 Task: Search for a house in Ploiesti, Romania, from 12th to 16th August for 8 guests. Set filters for Wifi, Free parking, Breakfast, 1 bathroom, 7 beds, price range ₹10,000-₹16,000, and English-speaking host.
Action: Mouse moved to (438, 94)
Screenshot: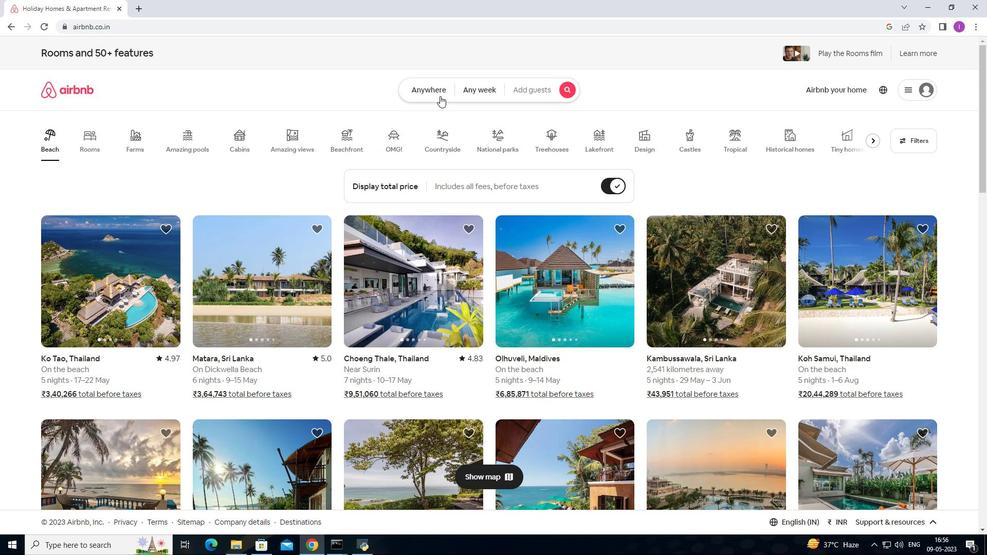 
Action: Mouse pressed left at (438, 94)
Screenshot: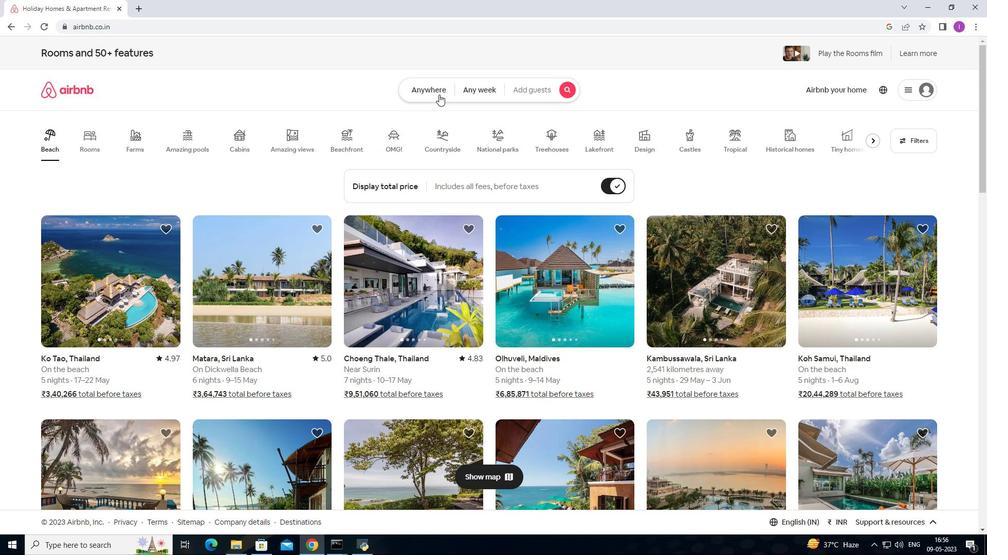
Action: Mouse moved to (380, 119)
Screenshot: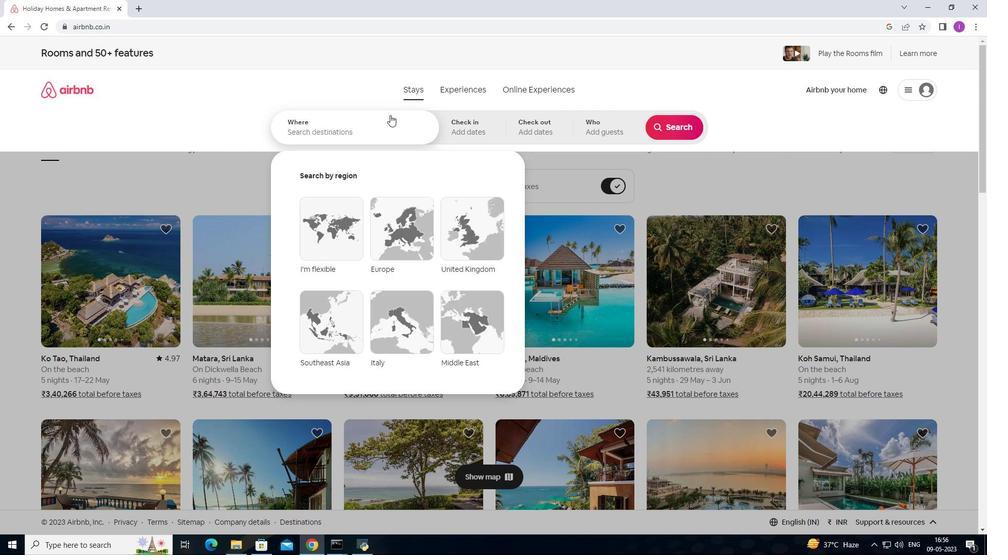 
Action: Mouse pressed left at (380, 119)
Screenshot: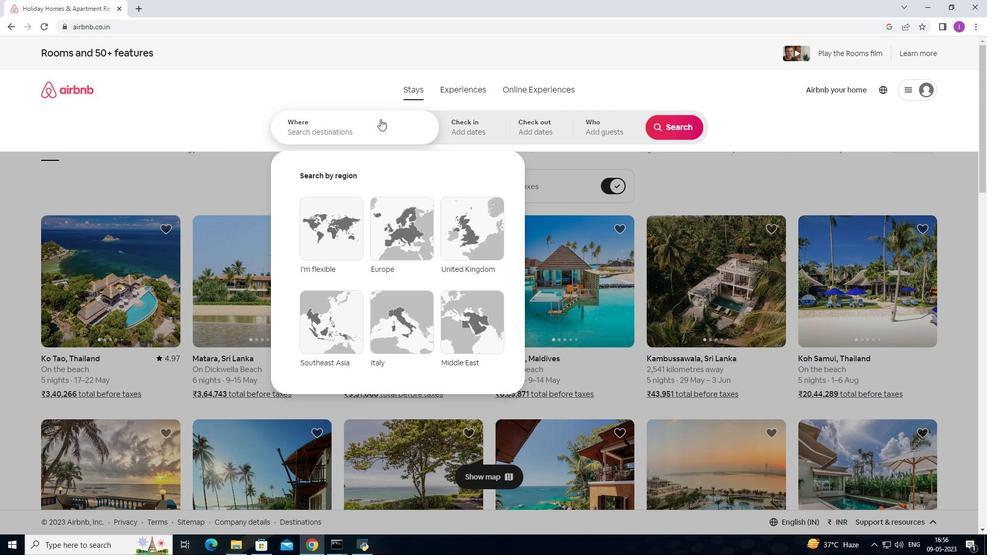 
Action: Mouse moved to (402, 133)
Screenshot: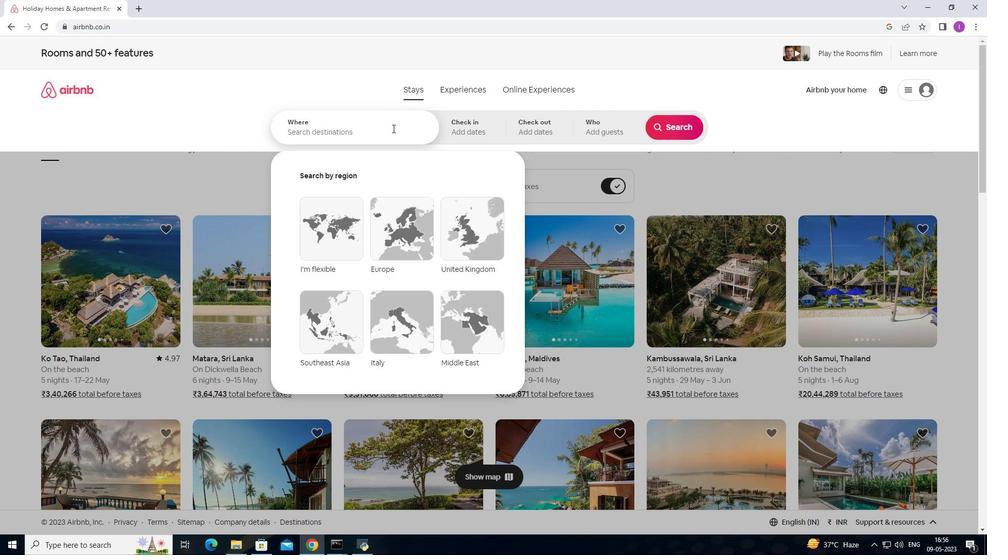 
Action: Key pressed <Key.shift><Key.shift><Key.shift><Key.shift><Key.shift><Key.shift><Key.shift><Key.shift><Key.shift><Key.shift><Key.shift>Ploies
Screenshot: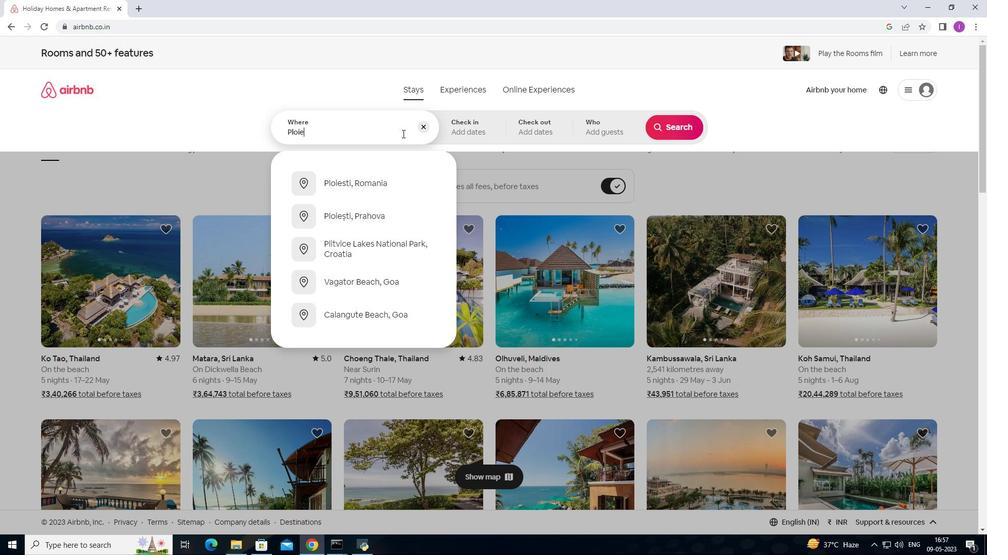 
Action: Mouse moved to (353, 188)
Screenshot: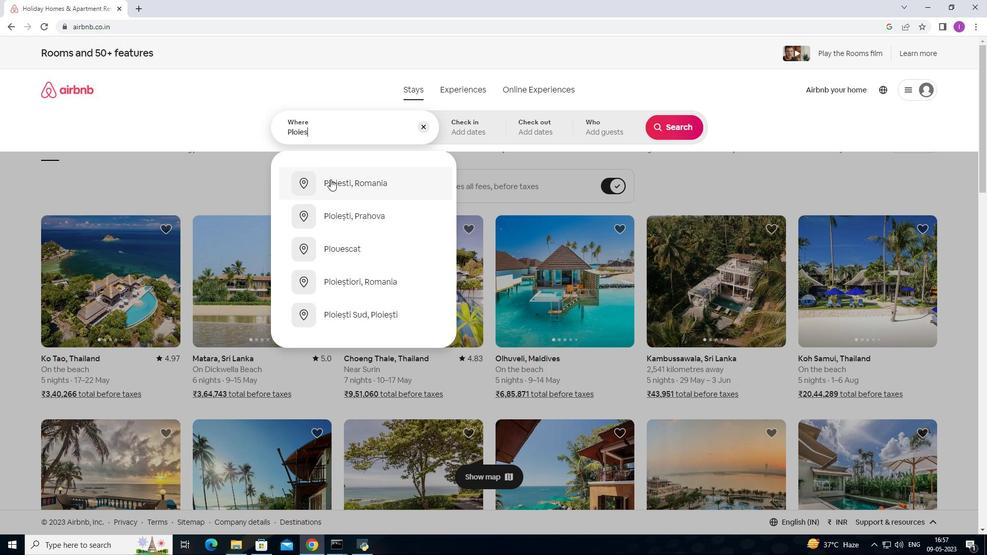 
Action: Mouse pressed left at (353, 188)
Screenshot: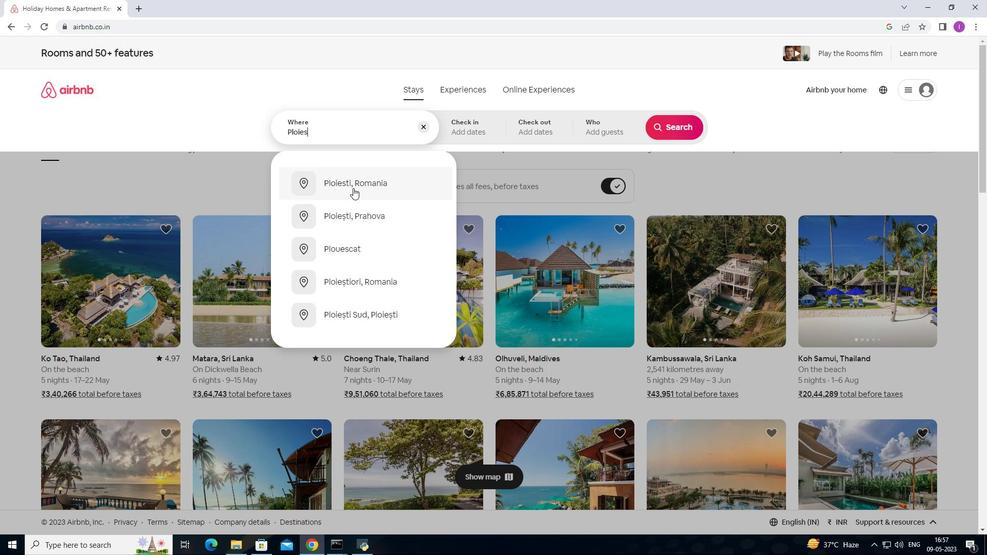 
Action: Mouse moved to (674, 211)
Screenshot: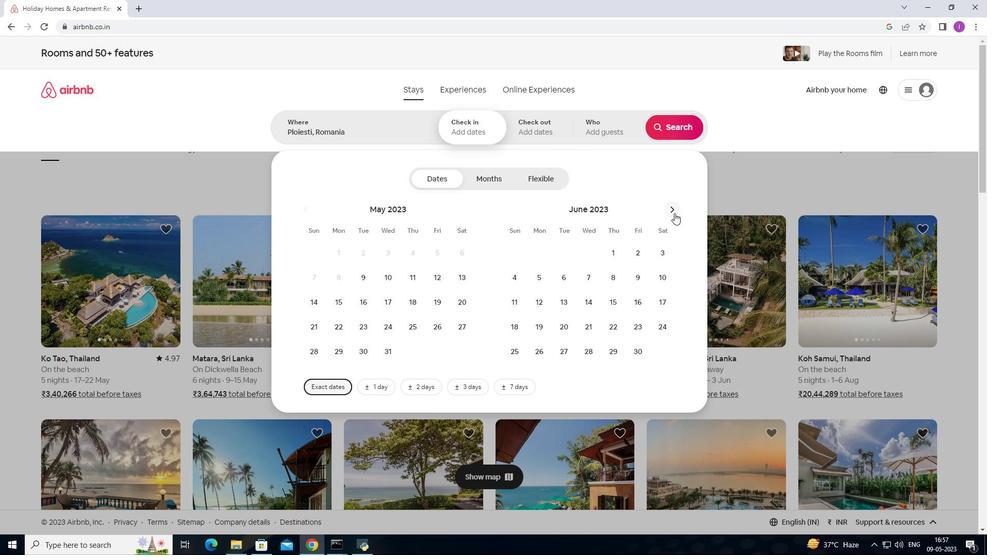 
Action: Mouse pressed left at (674, 211)
Screenshot: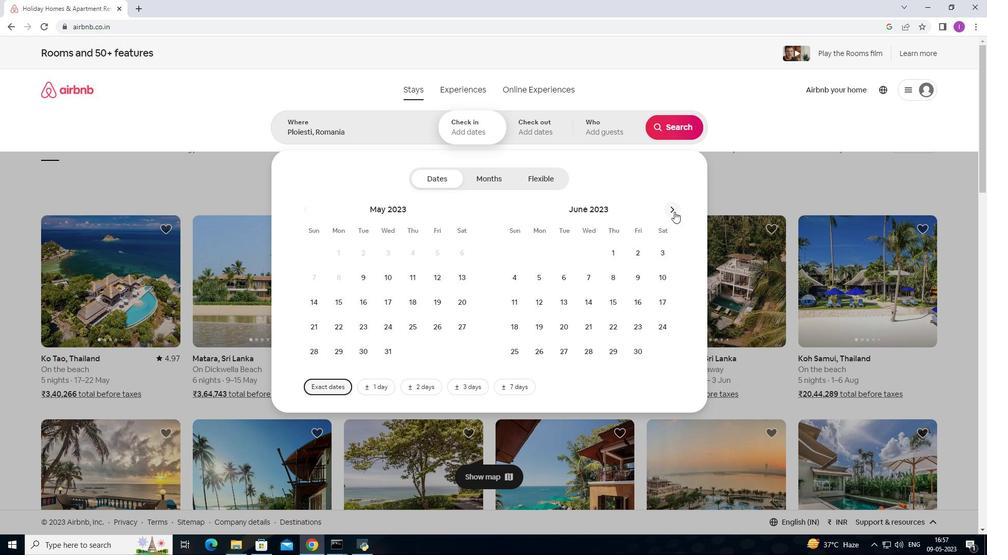 
Action: Mouse pressed left at (674, 211)
Screenshot: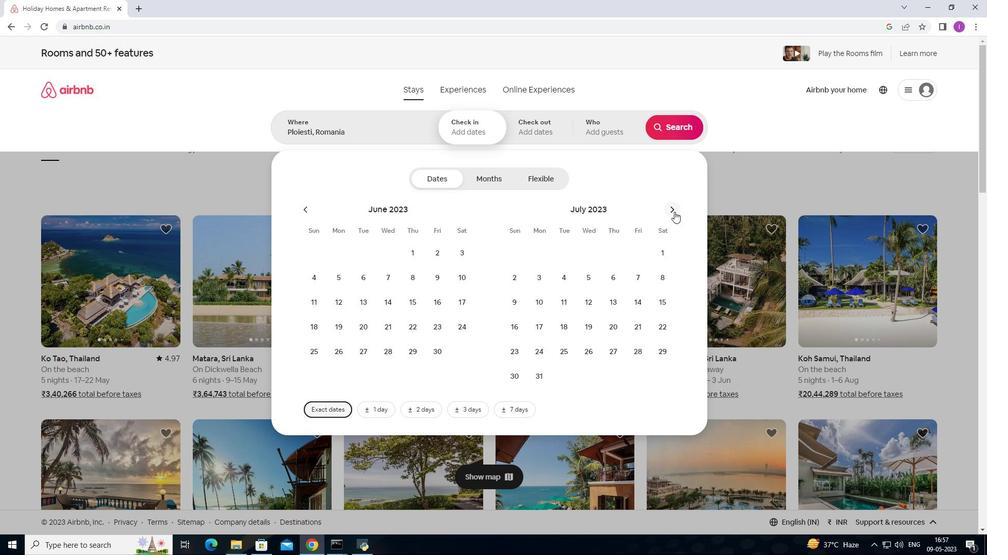 
Action: Mouse moved to (660, 274)
Screenshot: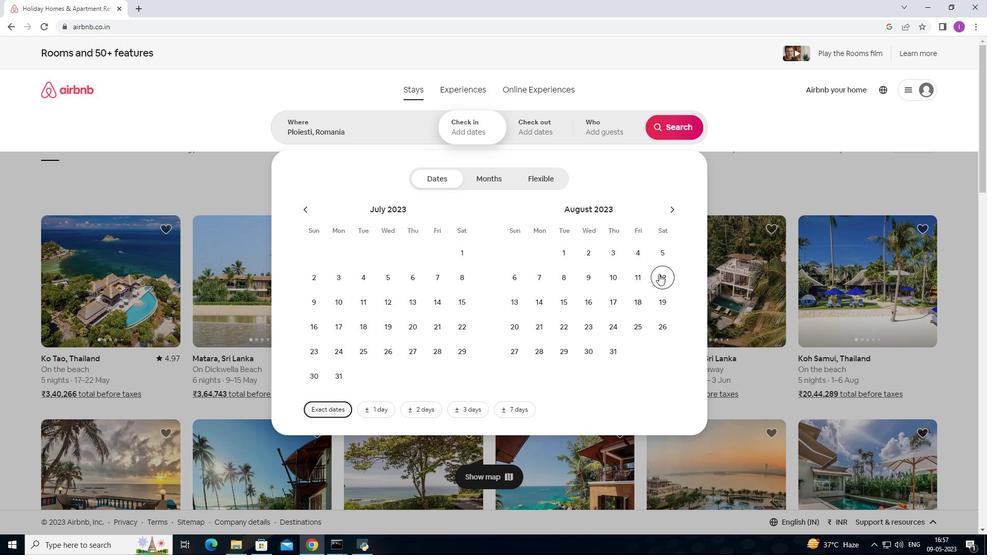 
Action: Mouse pressed left at (660, 274)
Screenshot: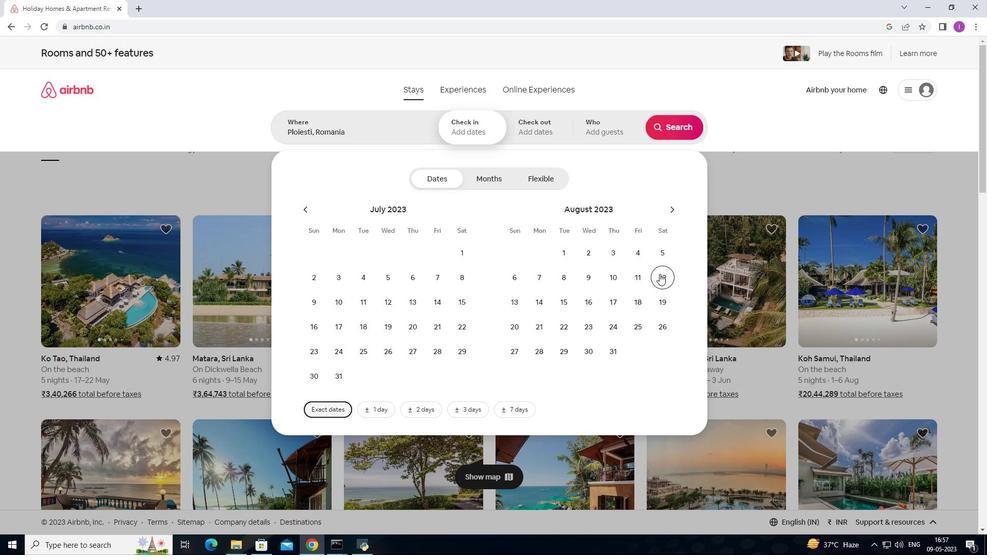 
Action: Mouse moved to (594, 302)
Screenshot: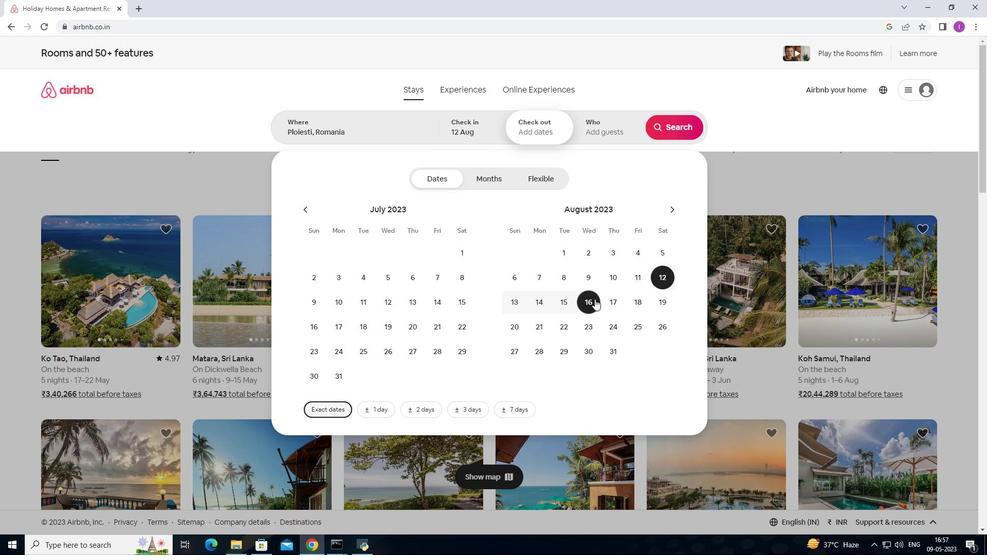 
Action: Mouse pressed left at (594, 302)
Screenshot: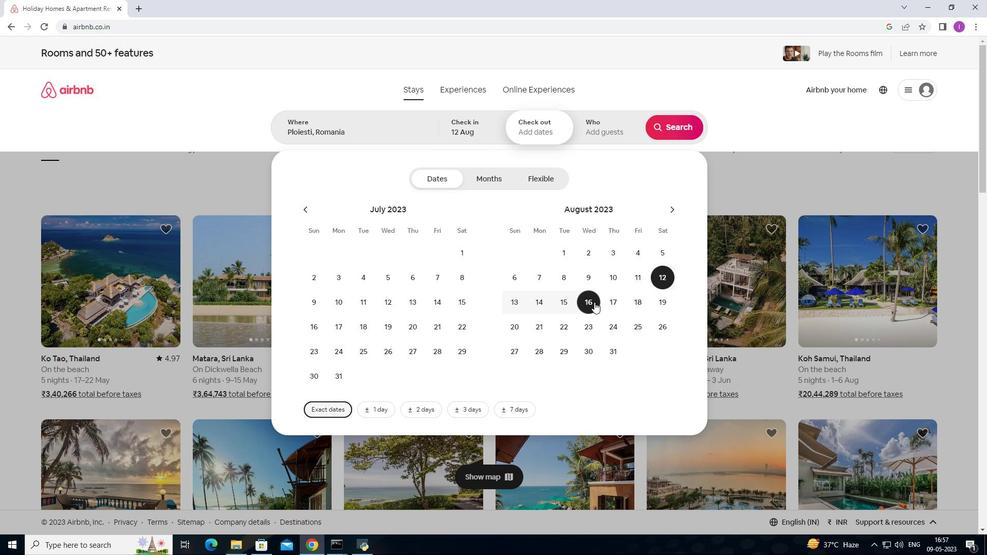 
Action: Mouse moved to (594, 136)
Screenshot: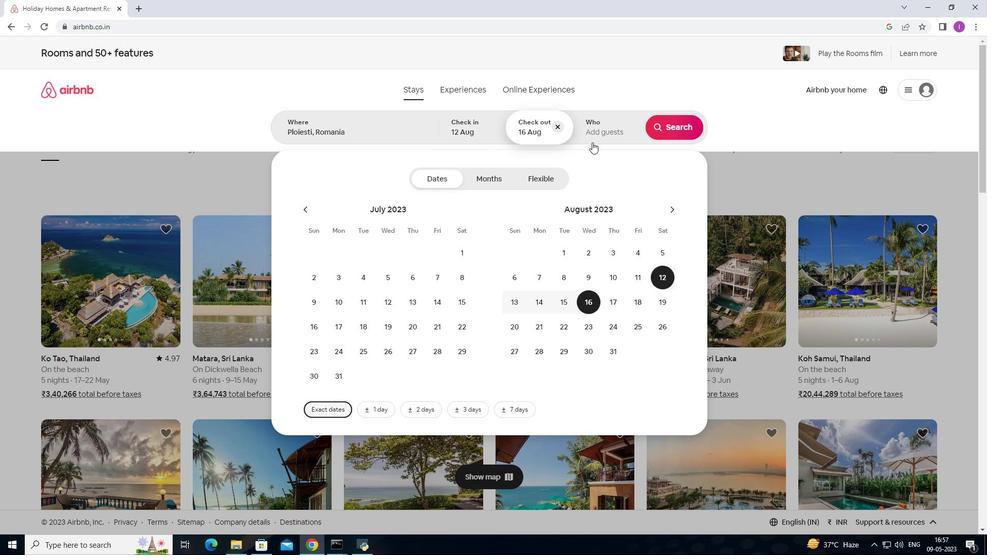 
Action: Mouse pressed left at (594, 136)
Screenshot: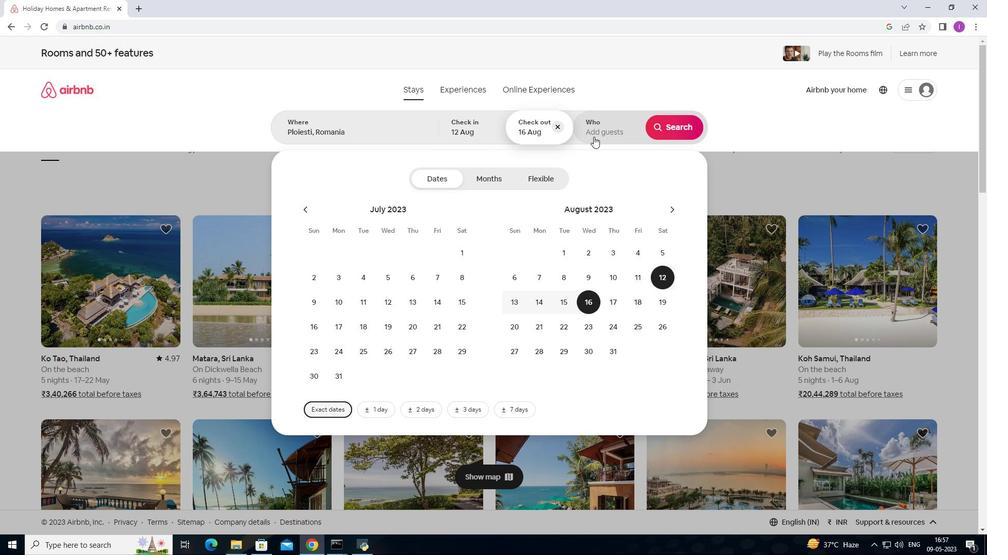 
Action: Mouse moved to (676, 180)
Screenshot: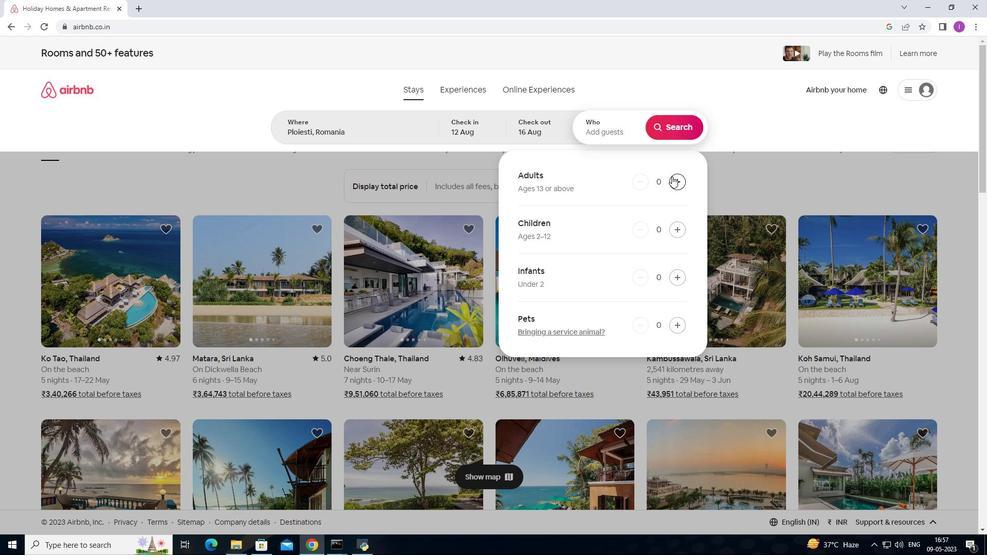 
Action: Mouse pressed left at (676, 180)
Screenshot: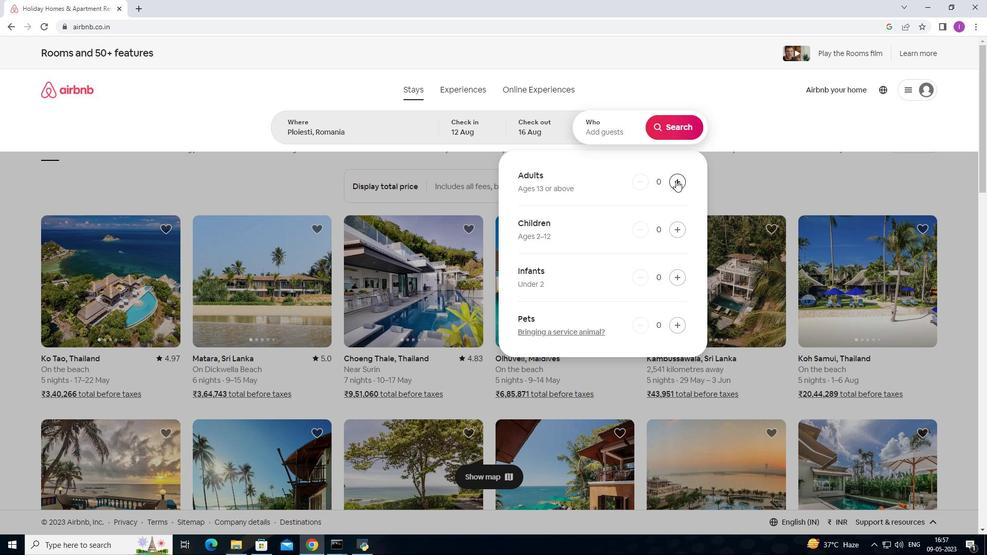 
Action: Mouse pressed left at (676, 180)
Screenshot: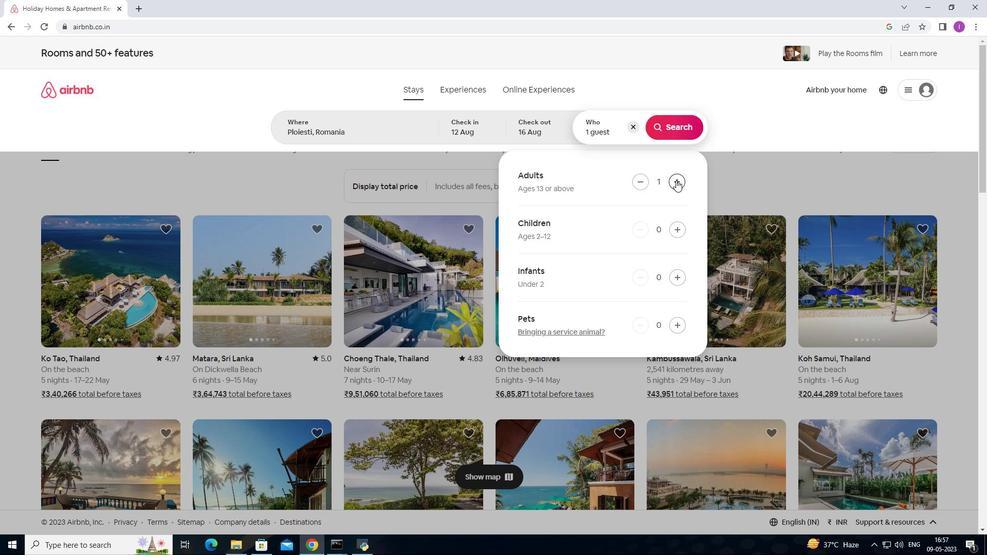 
Action: Mouse pressed left at (676, 180)
Screenshot: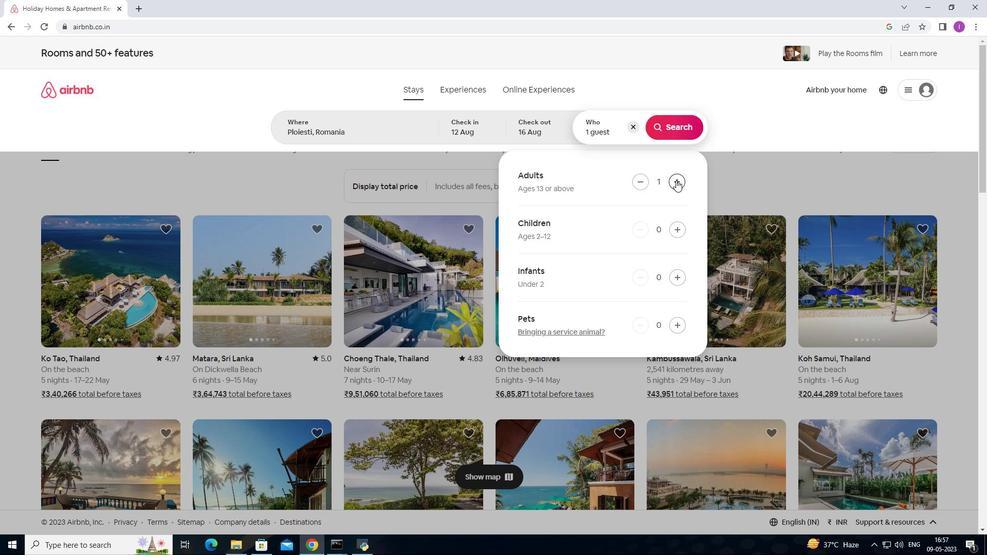 
Action: Mouse pressed left at (676, 180)
Screenshot: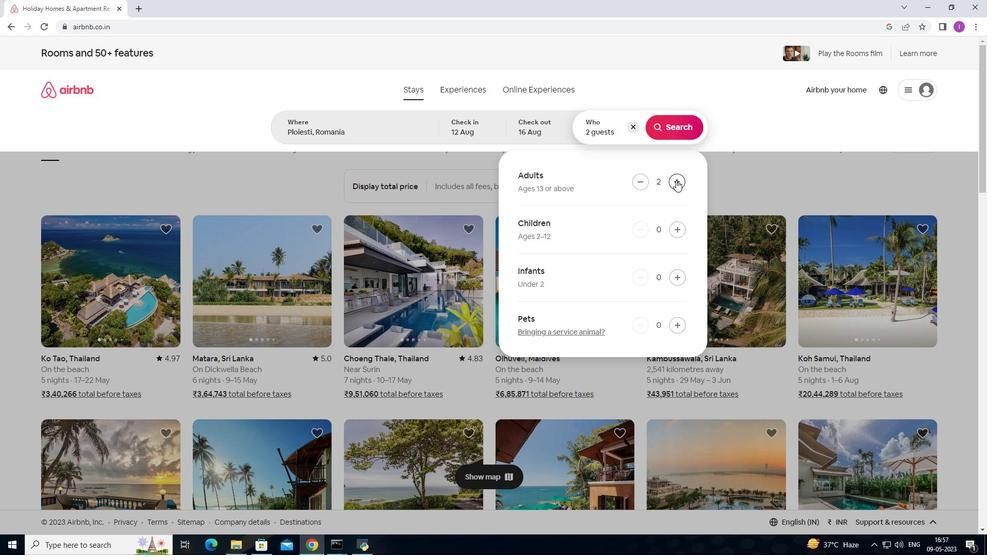 
Action: Mouse pressed left at (676, 180)
Screenshot: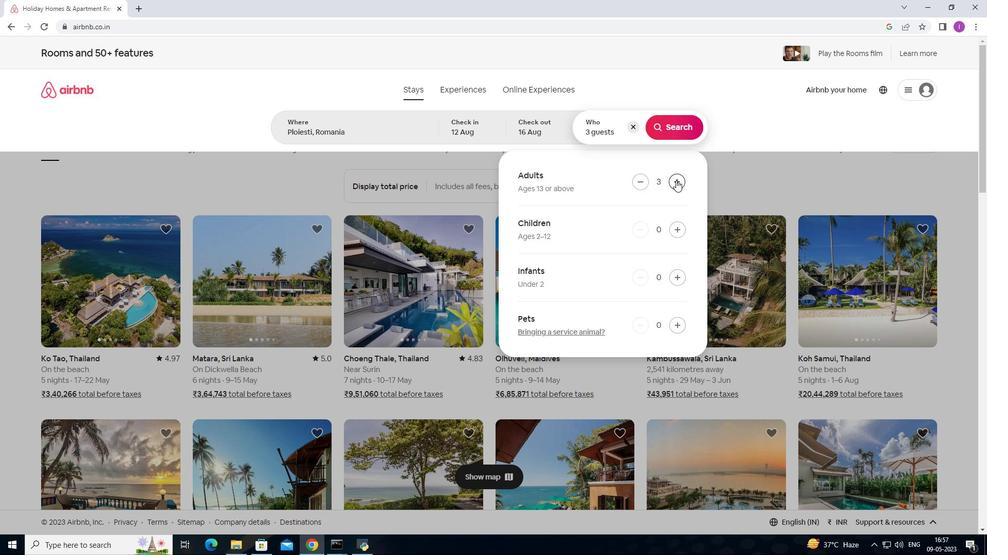 
Action: Mouse pressed left at (676, 180)
Screenshot: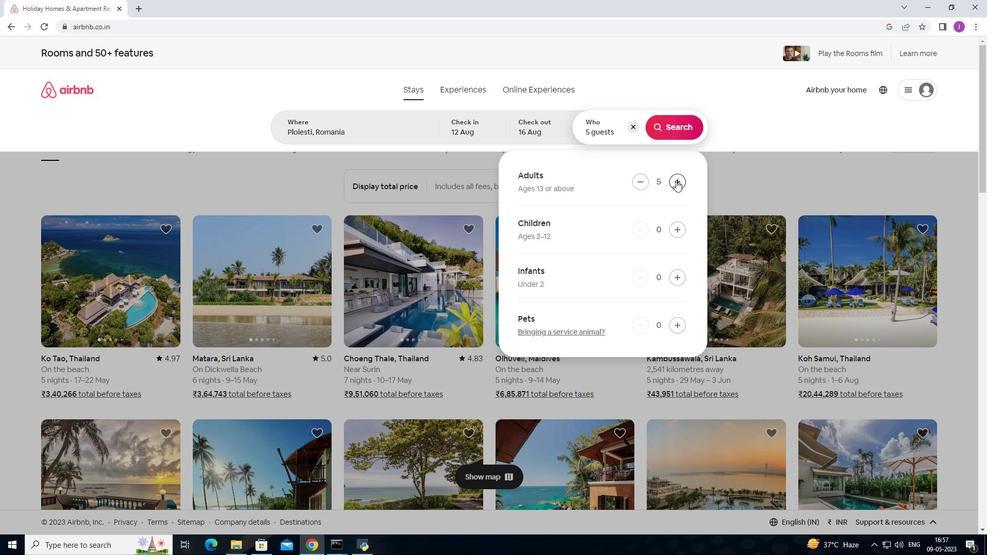
Action: Mouse pressed left at (676, 180)
Screenshot: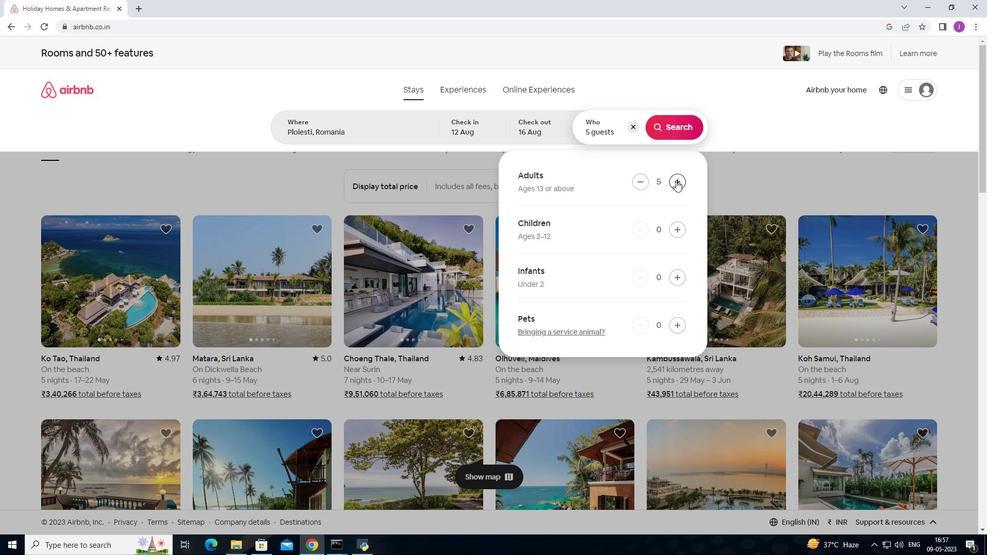 
Action: Mouse pressed left at (676, 180)
Screenshot: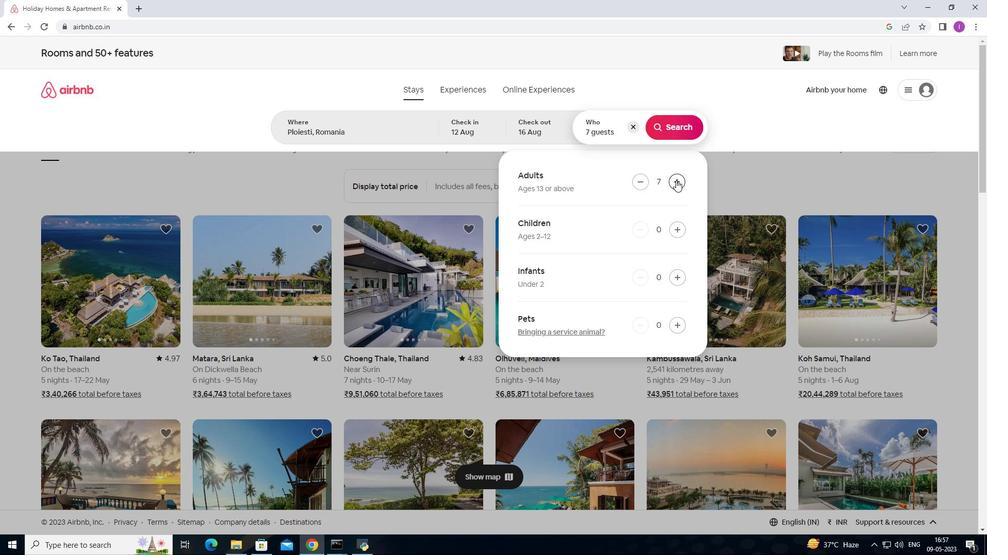 
Action: Mouse moved to (674, 129)
Screenshot: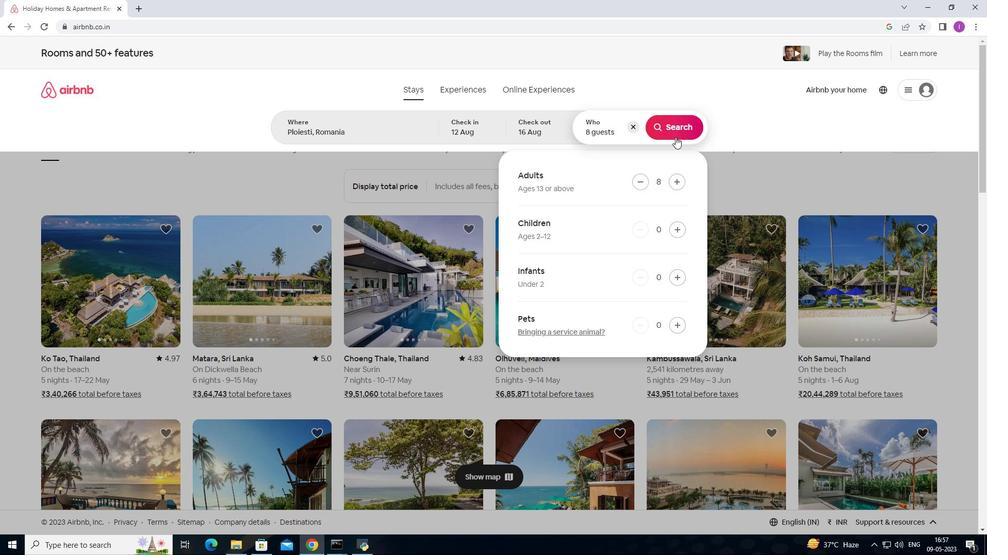 
Action: Mouse pressed left at (674, 129)
Screenshot: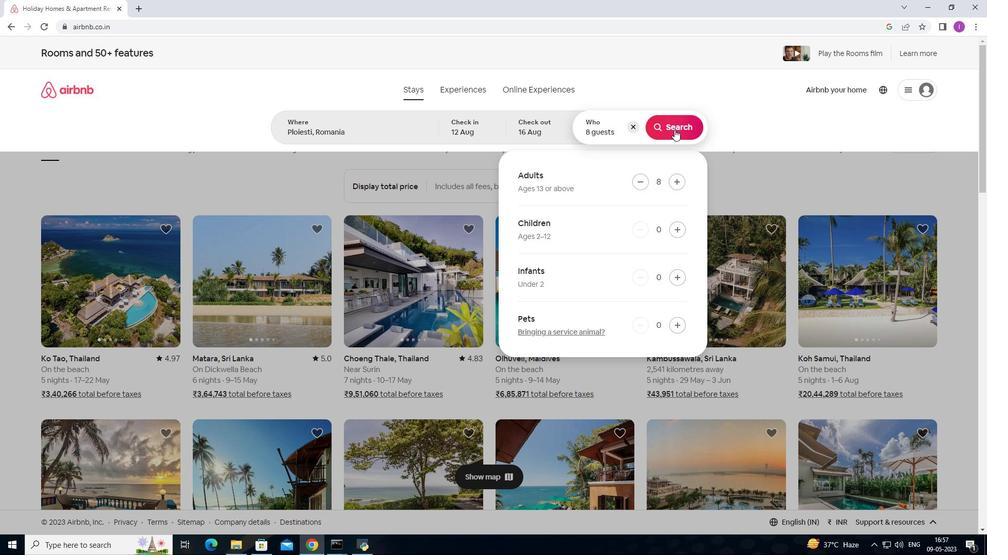 
Action: Mouse moved to (932, 100)
Screenshot: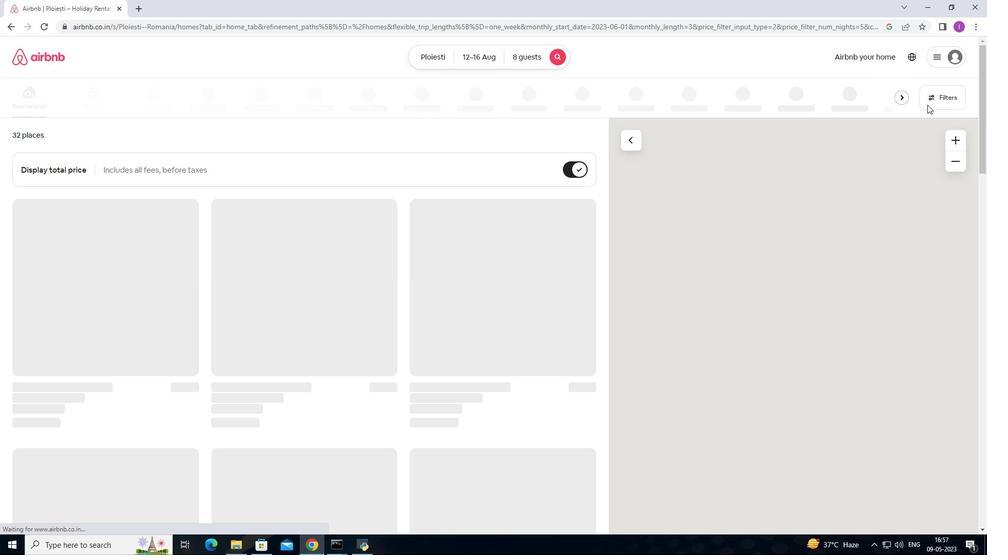 
Action: Mouse pressed left at (932, 100)
Screenshot: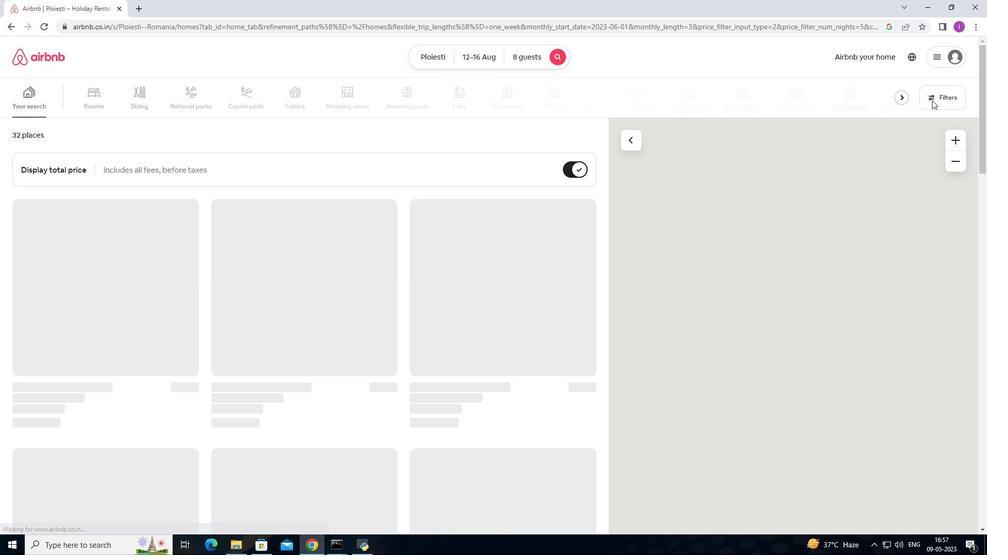 
Action: Mouse moved to (572, 351)
Screenshot: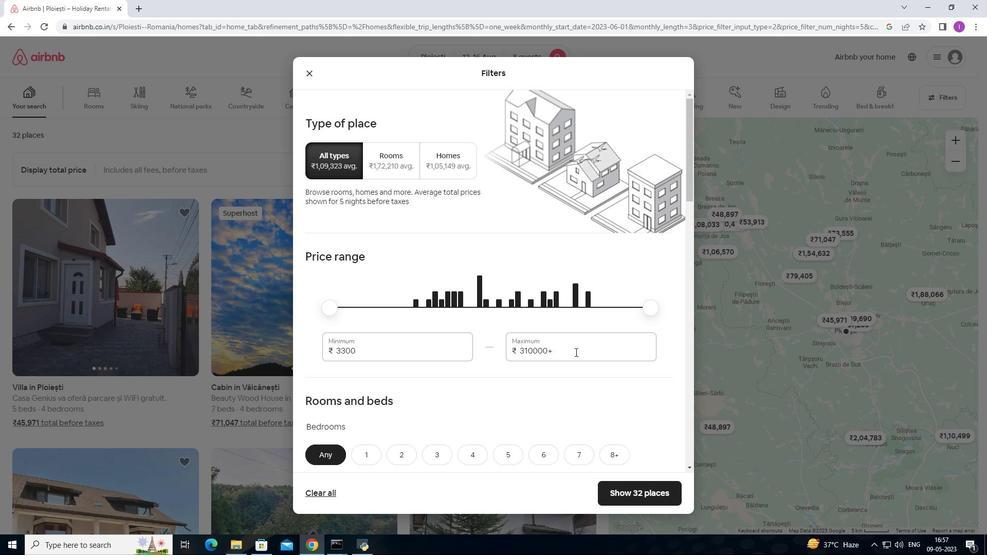 
Action: Mouse pressed left at (572, 351)
Screenshot: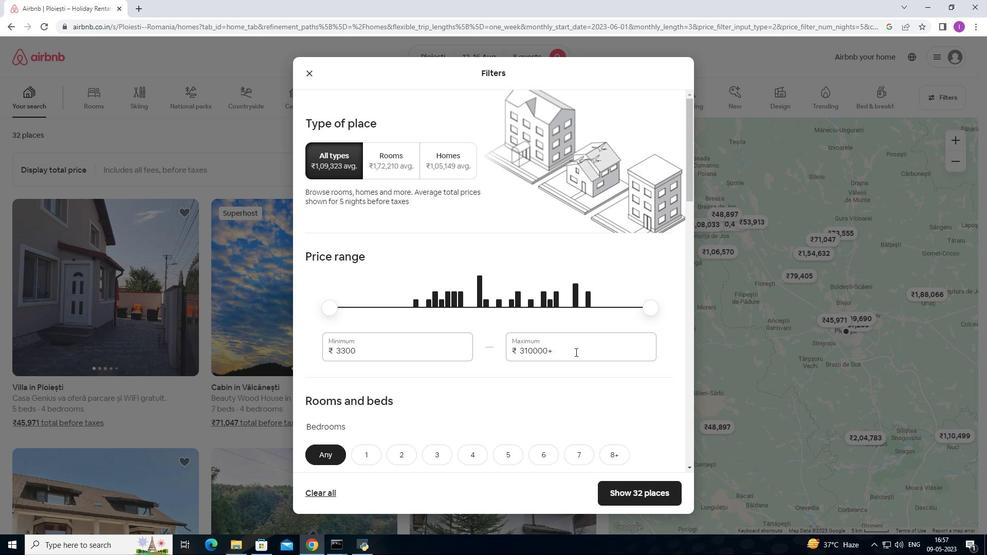 
Action: Mouse moved to (531, 378)
Screenshot: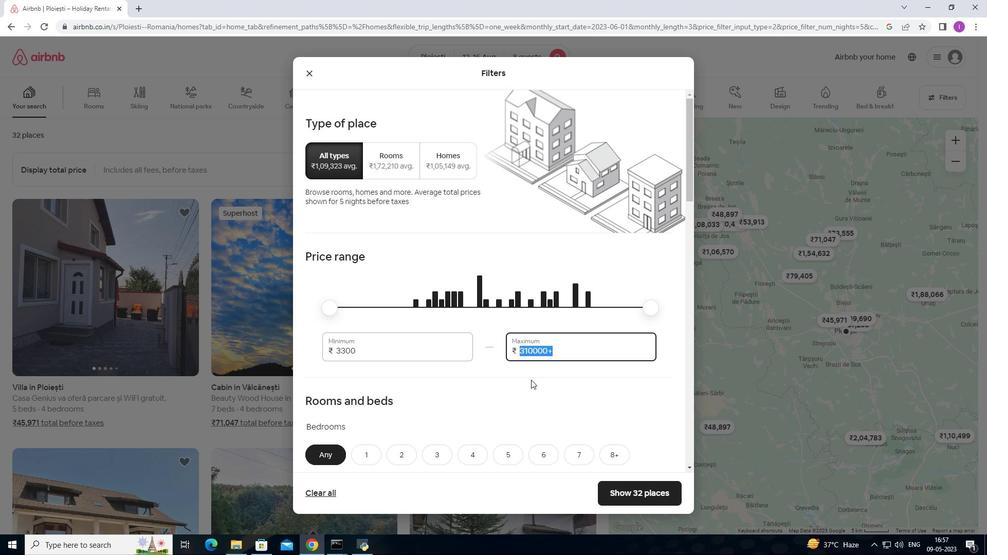 
Action: Key pressed 16000
Screenshot: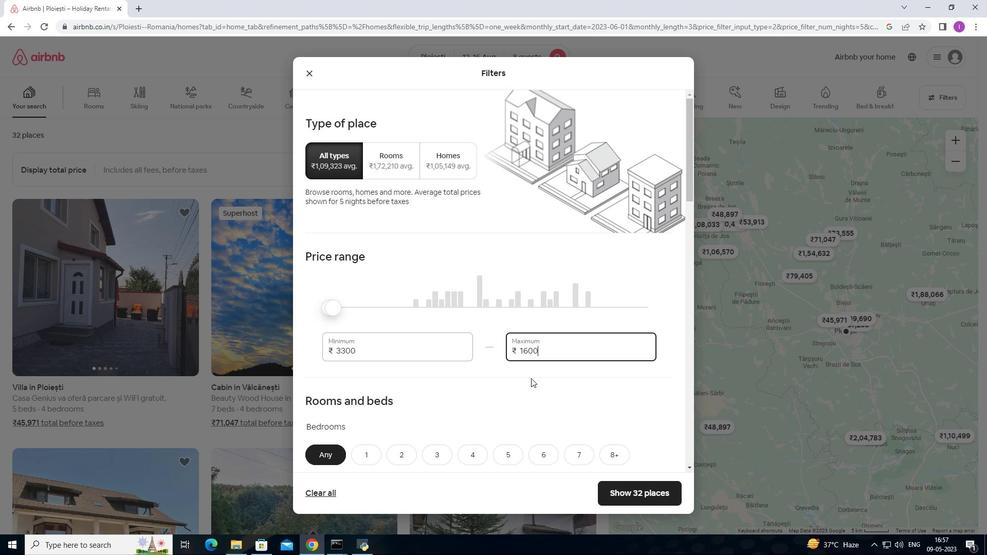 
Action: Mouse moved to (379, 349)
Screenshot: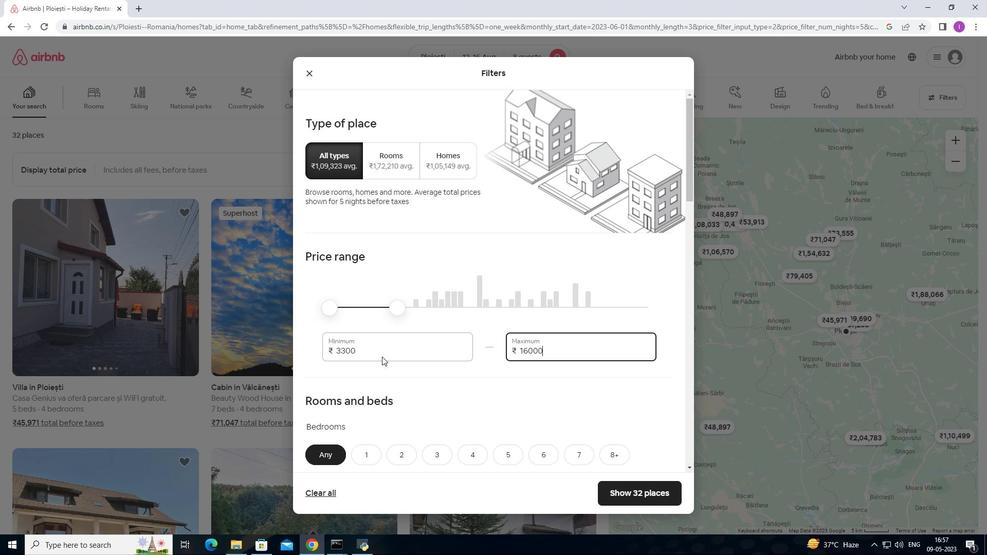 
Action: Mouse pressed left at (379, 349)
Screenshot: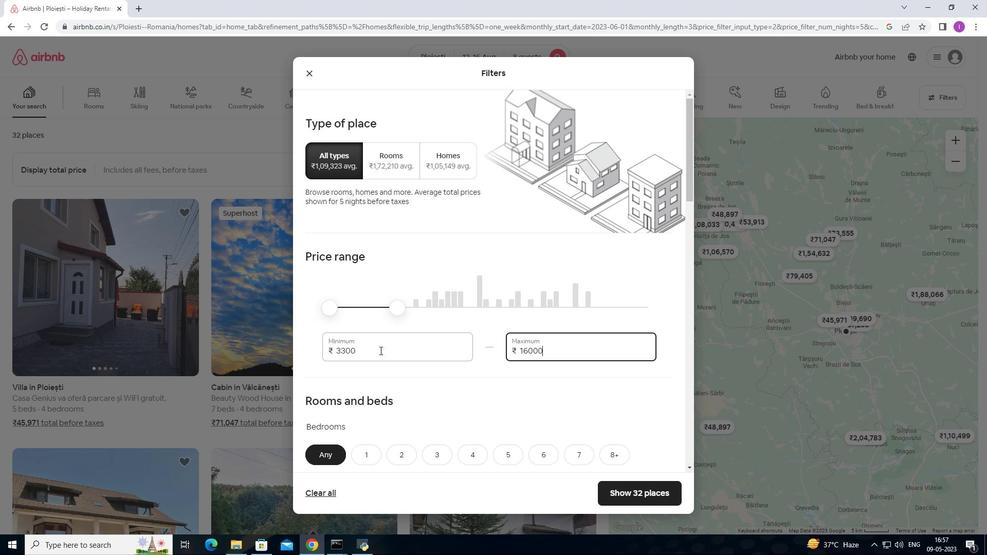 
Action: Mouse moved to (324, 354)
Screenshot: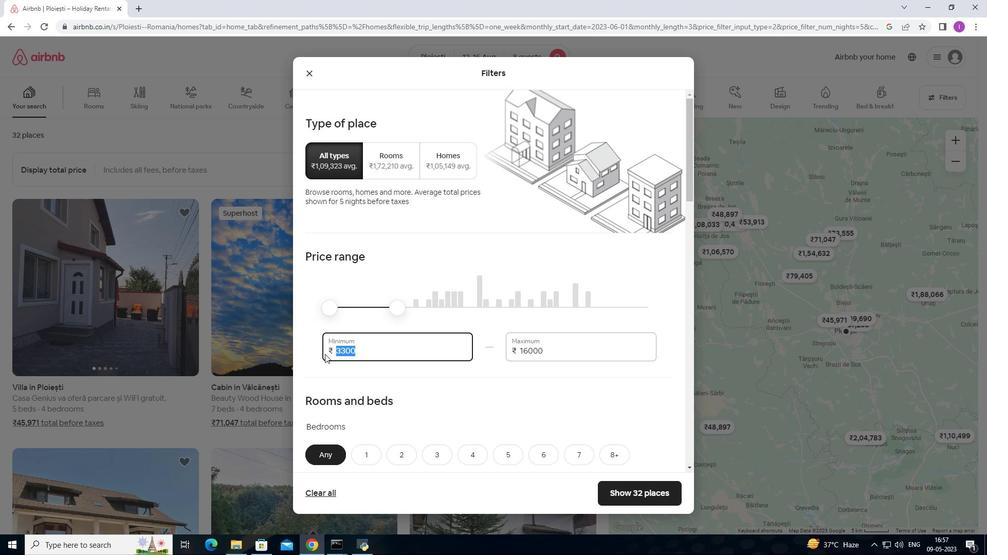 
Action: Key pressed 1
Screenshot: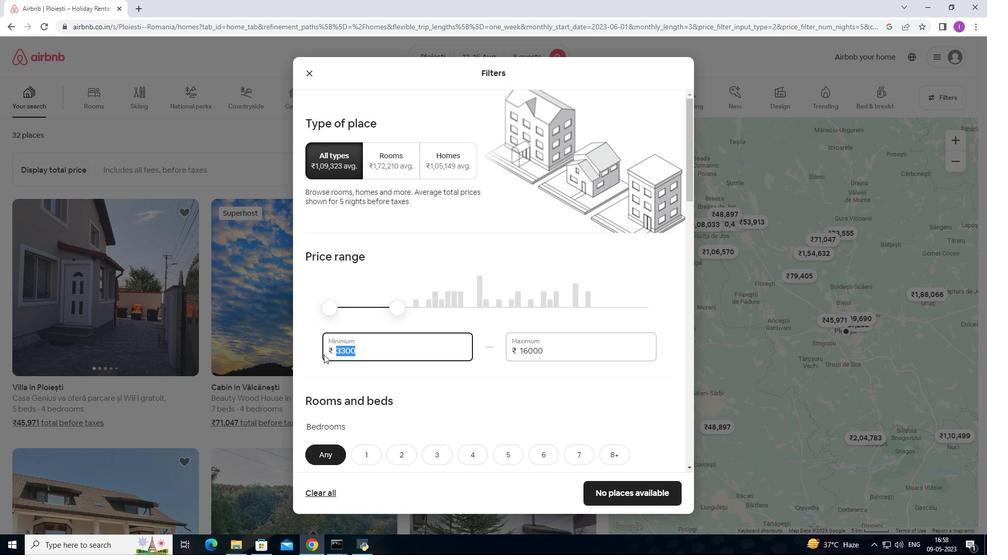 
Action: Mouse moved to (324, 354)
Screenshot: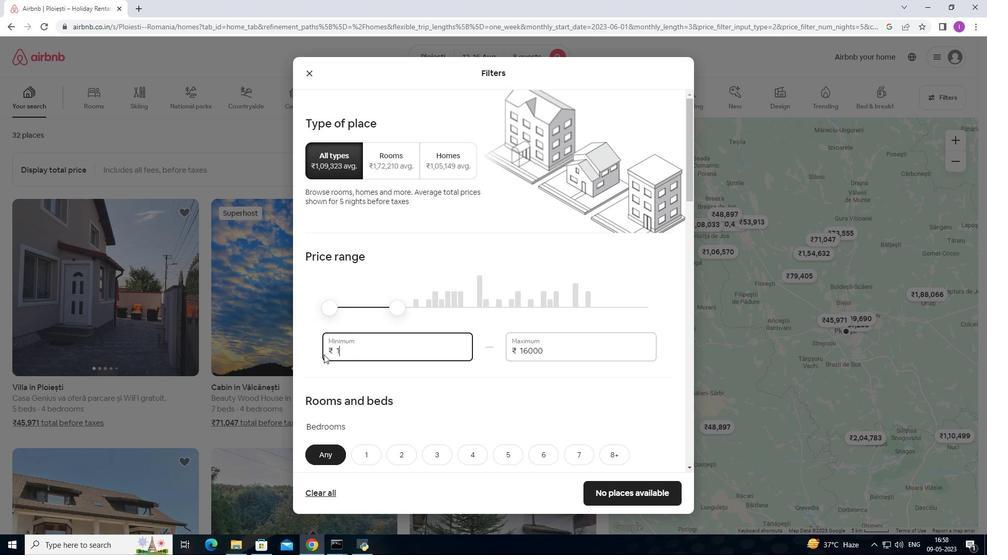 
Action: Key pressed 0000
Screenshot: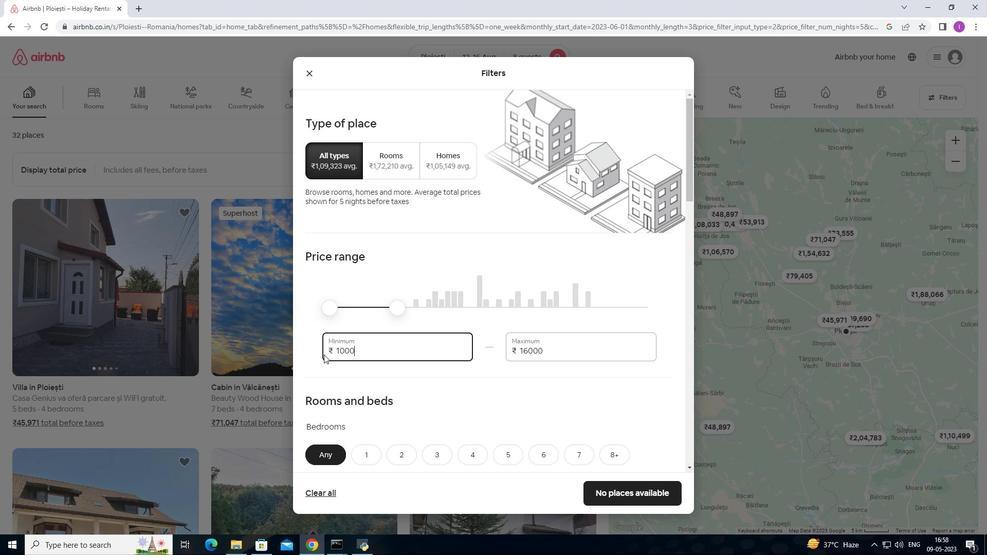 
Action: Mouse moved to (362, 403)
Screenshot: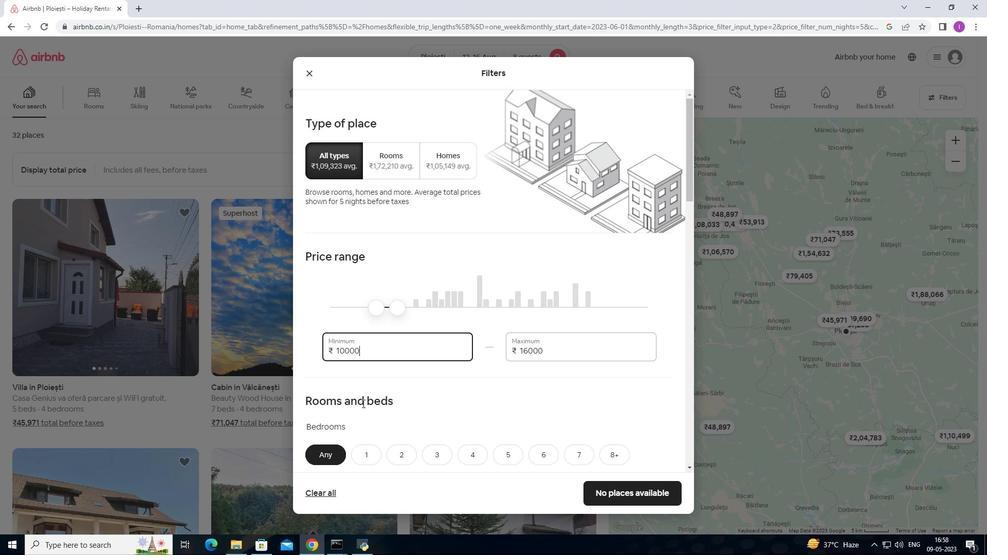
Action: Mouse scrolled (362, 403) with delta (0, 0)
Screenshot: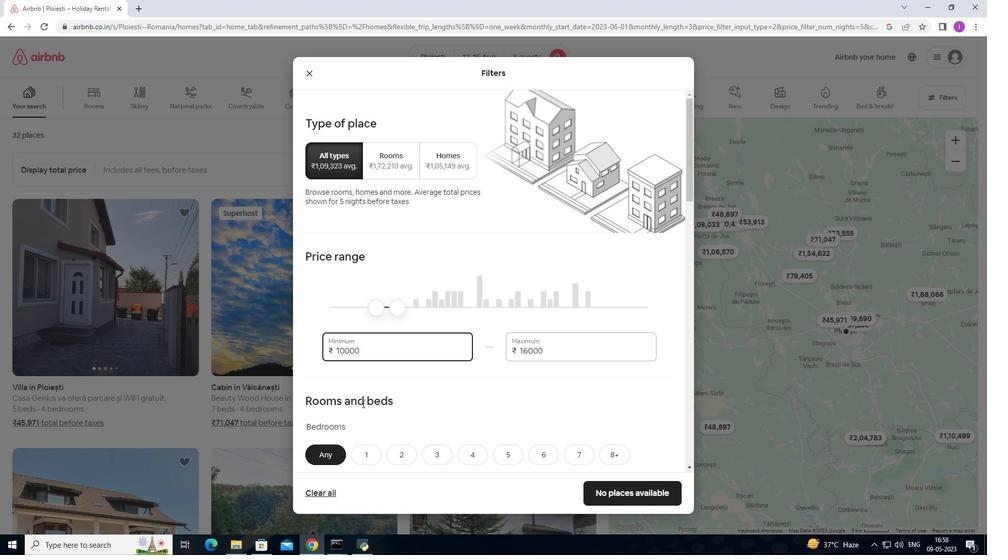 
Action: Mouse moved to (363, 403)
Screenshot: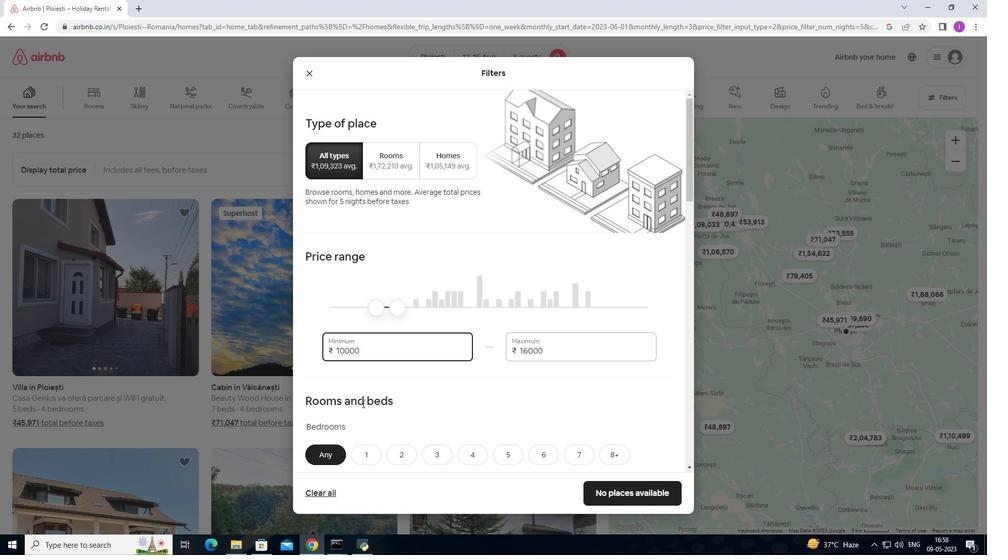 
Action: Mouse scrolled (363, 403) with delta (0, 0)
Screenshot: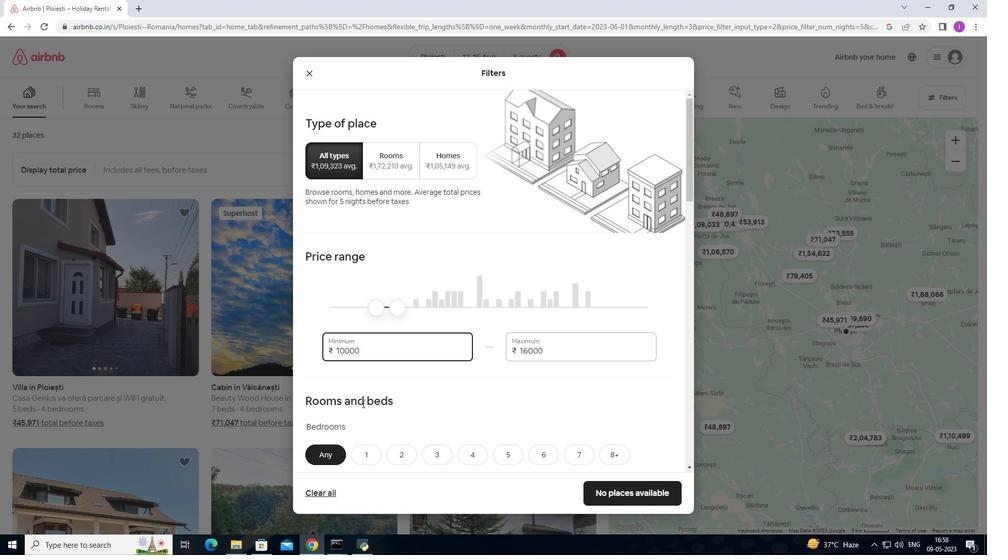
Action: Mouse moved to (391, 381)
Screenshot: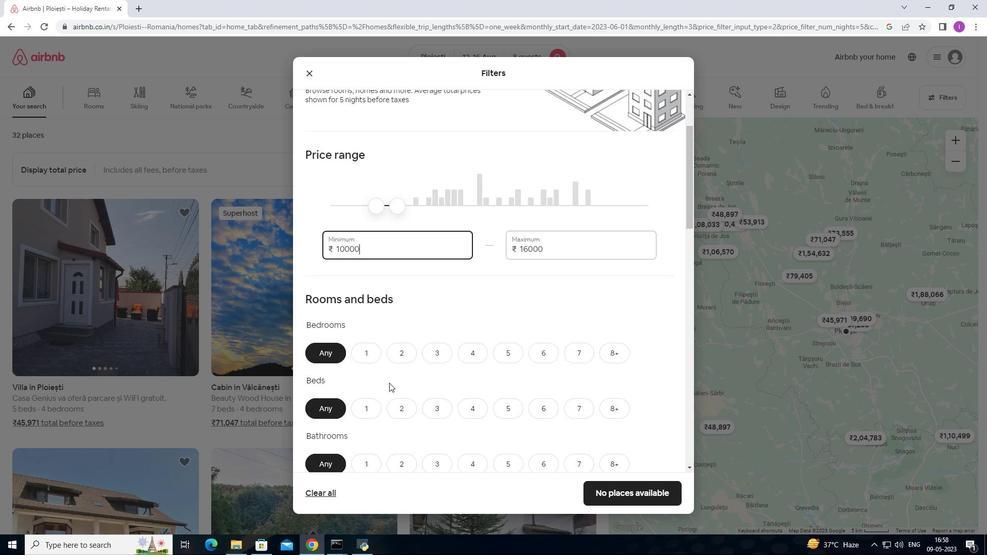 
Action: Mouse scrolled (391, 380) with delta (0, 0)
Screenshot: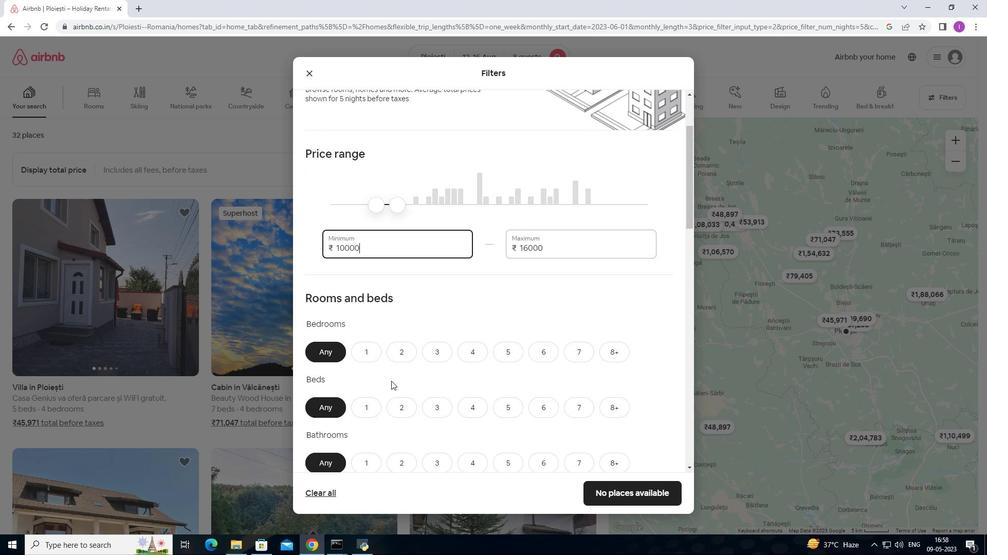 
Action: Mouse moved to (392, 380)
Screenshot: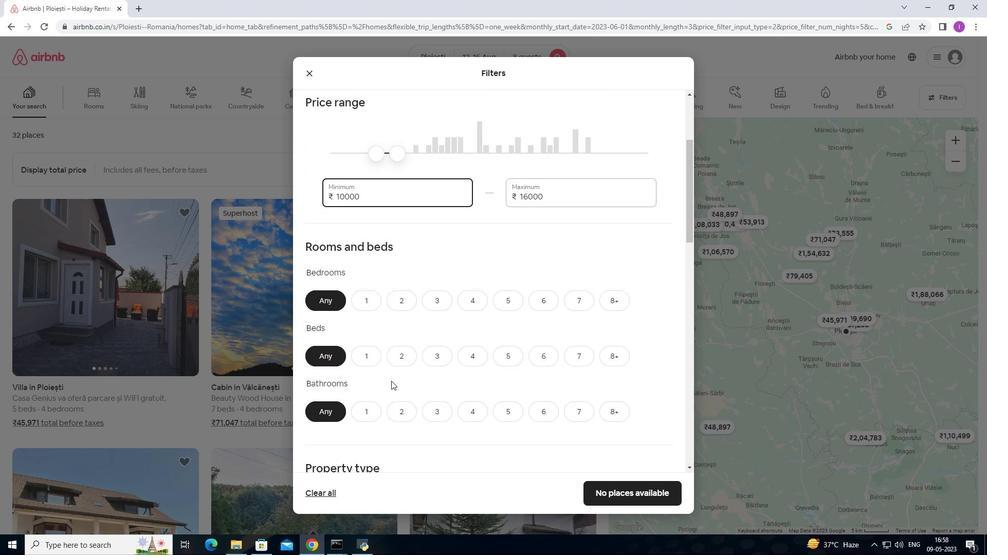 
Action: Mouse scrolled (392, 380) with delta (0, 0)
Screenshot: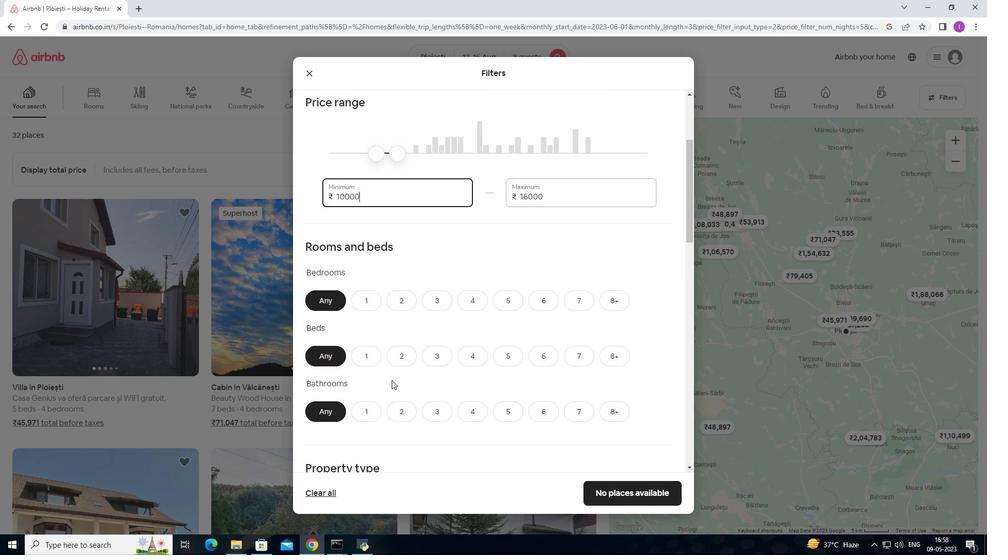 
Action: Mouse moved to (608, 245)
Screenshot: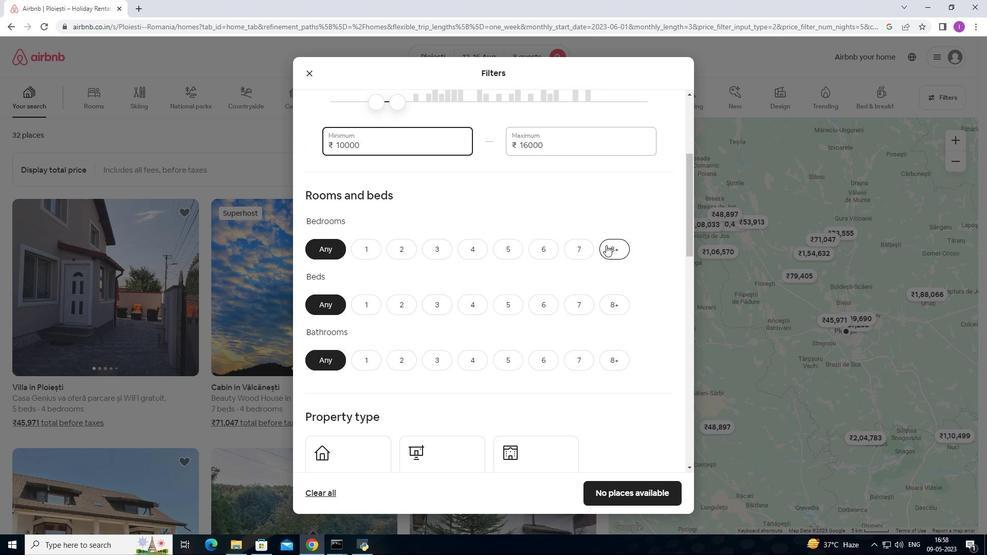 
Action: Mouse pressed left at (608, 245)
Screenshot: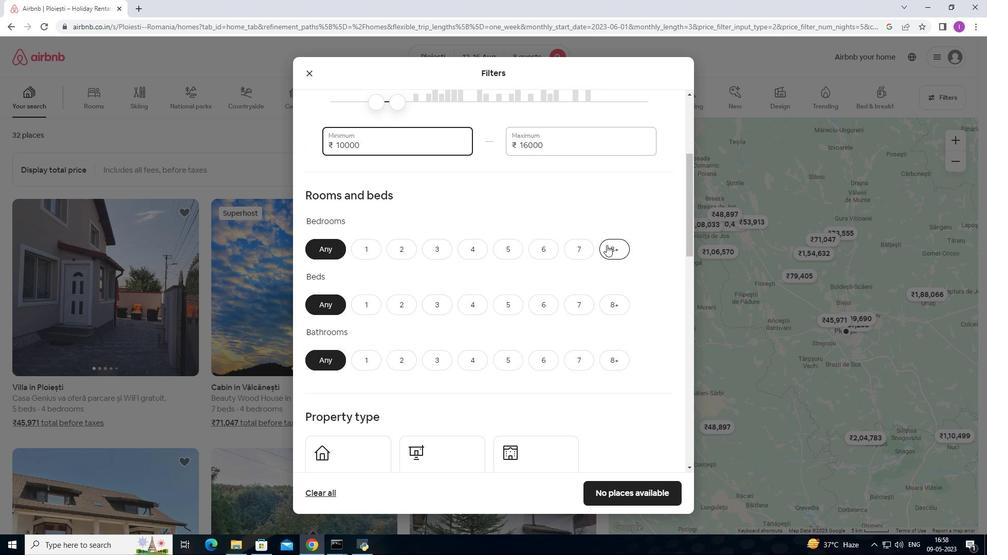 
Action: Mouse moved to (615, 300)
Screenshot: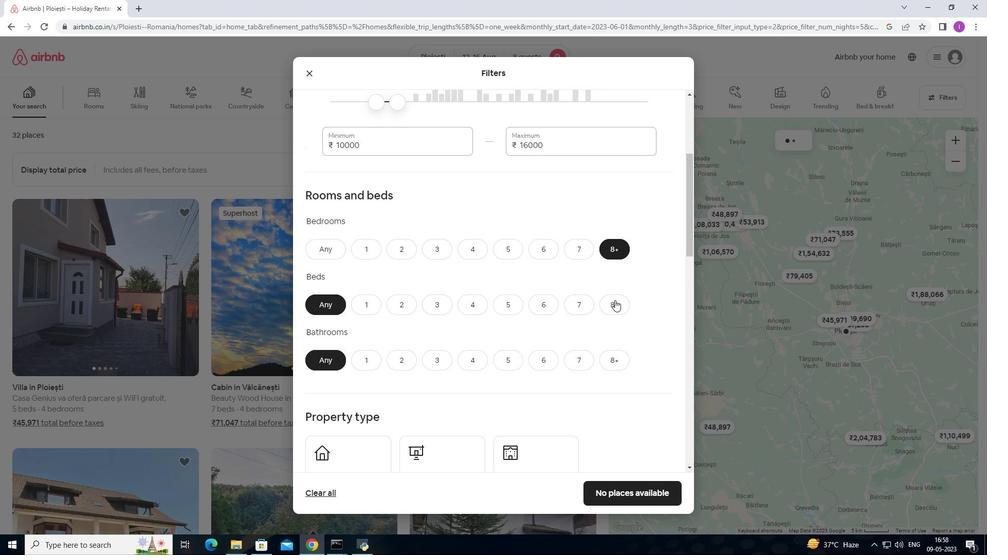 
Action: Mouse pressed left at (615, 300)
Screenshot: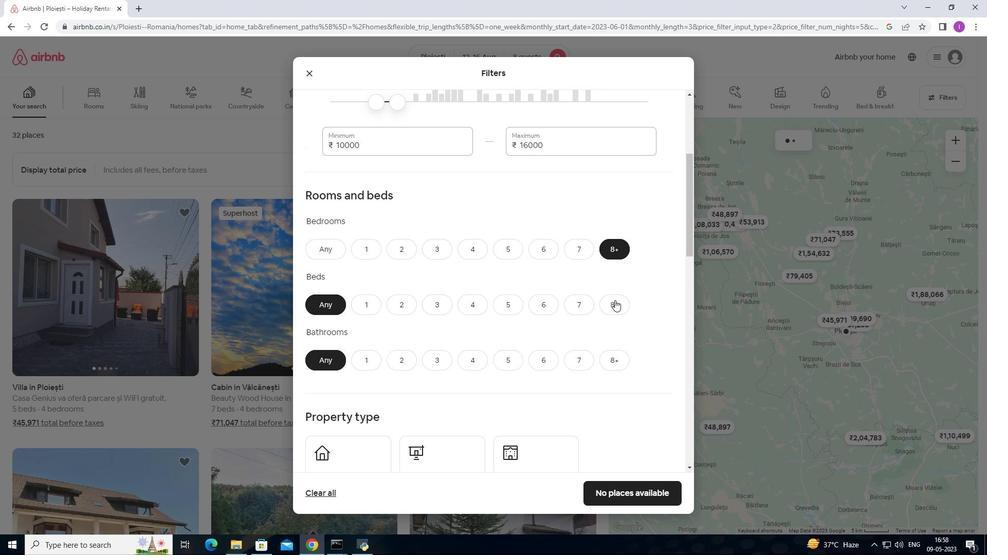 
Action: Mouse moved to (628, 364)
Screenshot: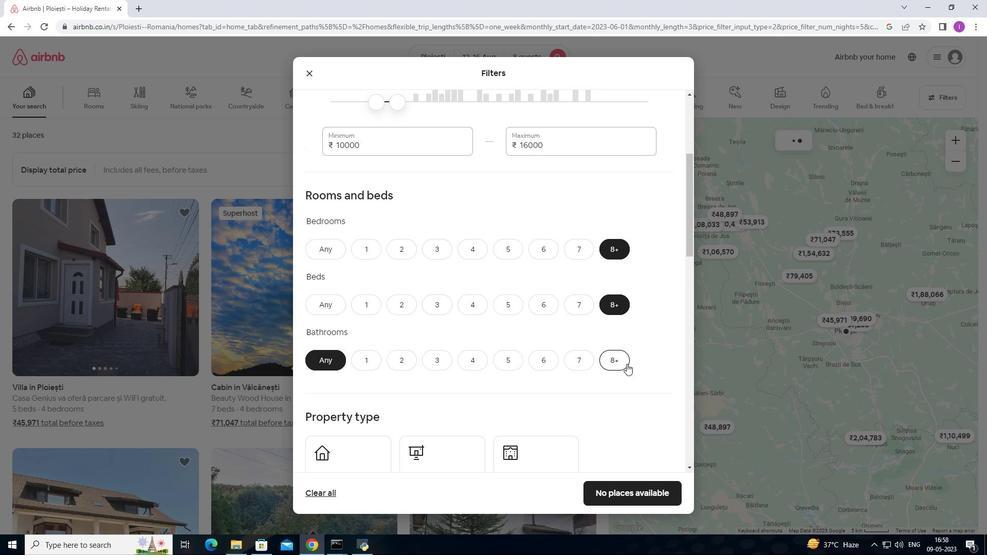 
Action: Mouse pressed left at (628, 364)
Screenshot: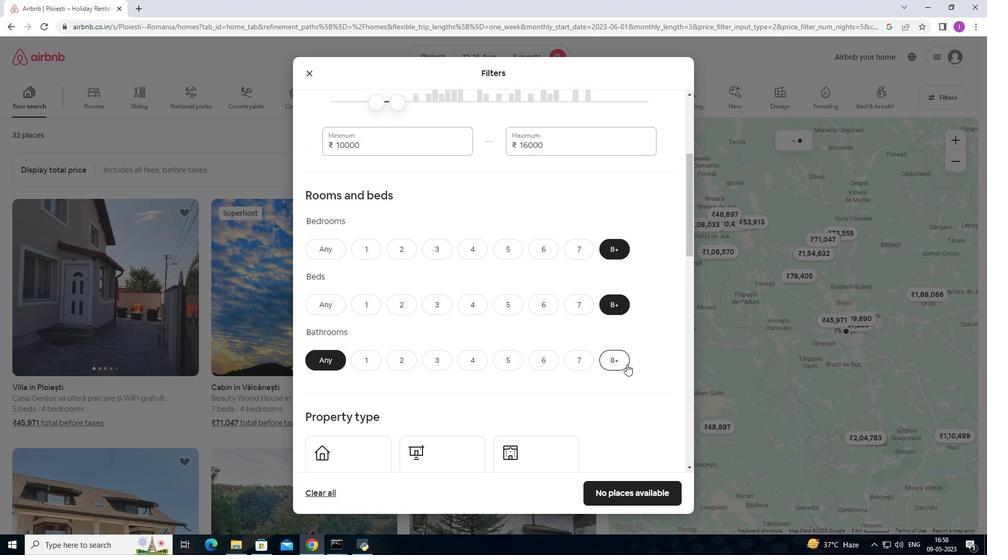 
Action: Mouse moved to (551, 449)
Screenshot: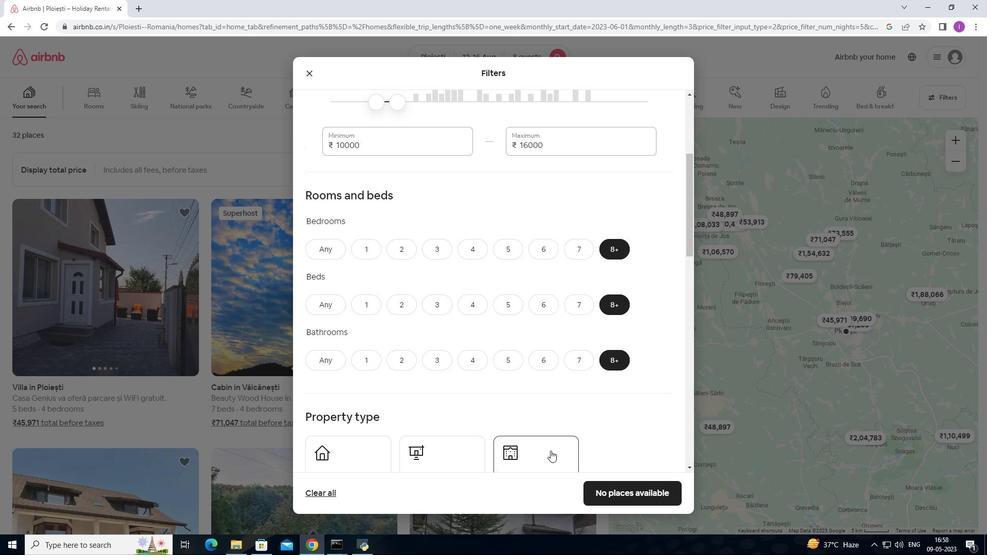 
Action: Mouse scrolled (551, 449) with delta (0, 0)
Screenshot: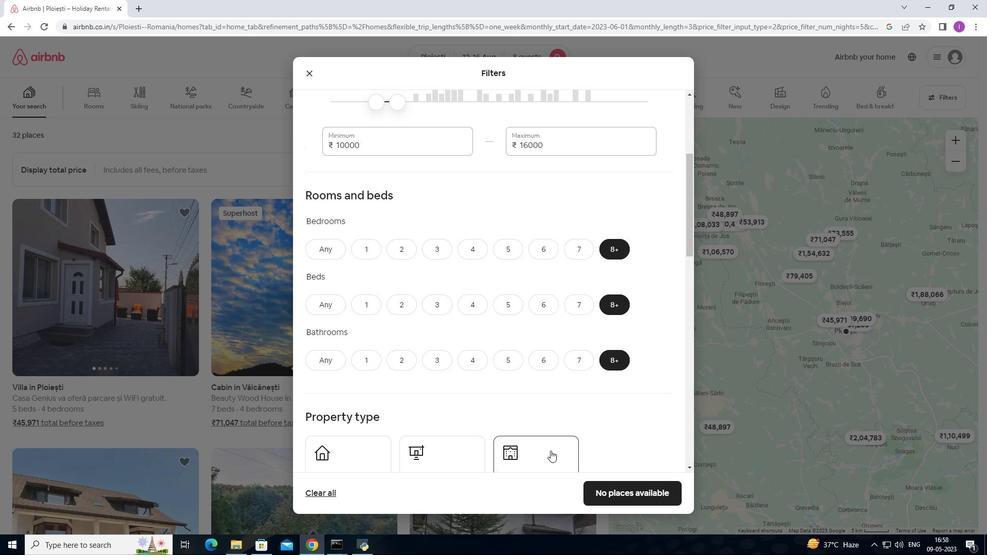 
Action: Mouse moved to (551, 449)
Screenshot: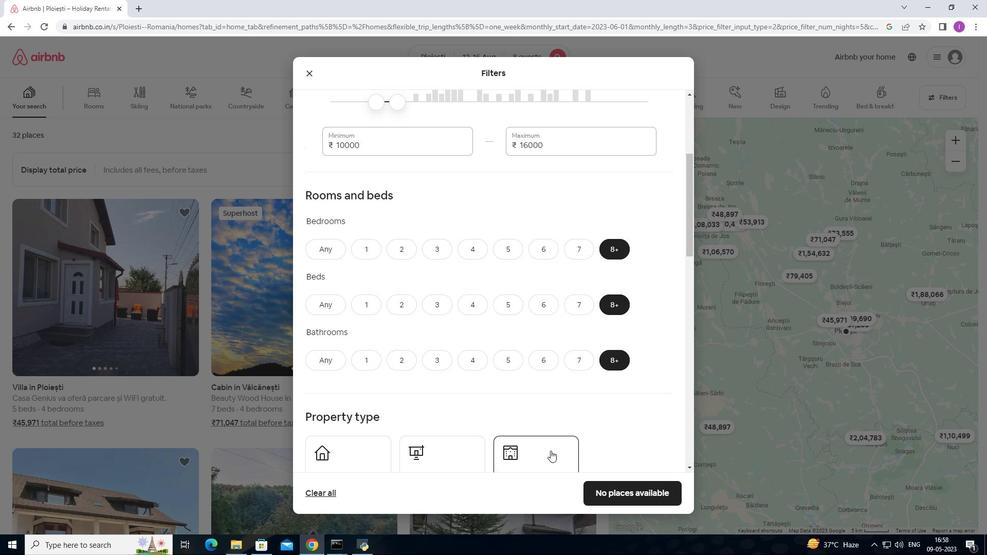 
Action: Mouse scrolled (551, 448) with delta (0, 0)
Screenshot: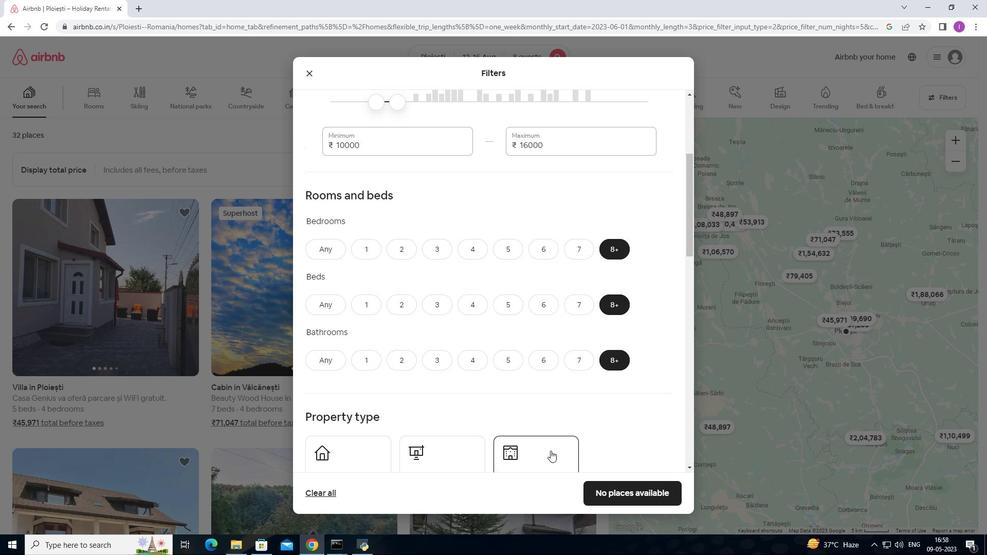 
Action: Mouse moved to (551, 448)
Screenshot: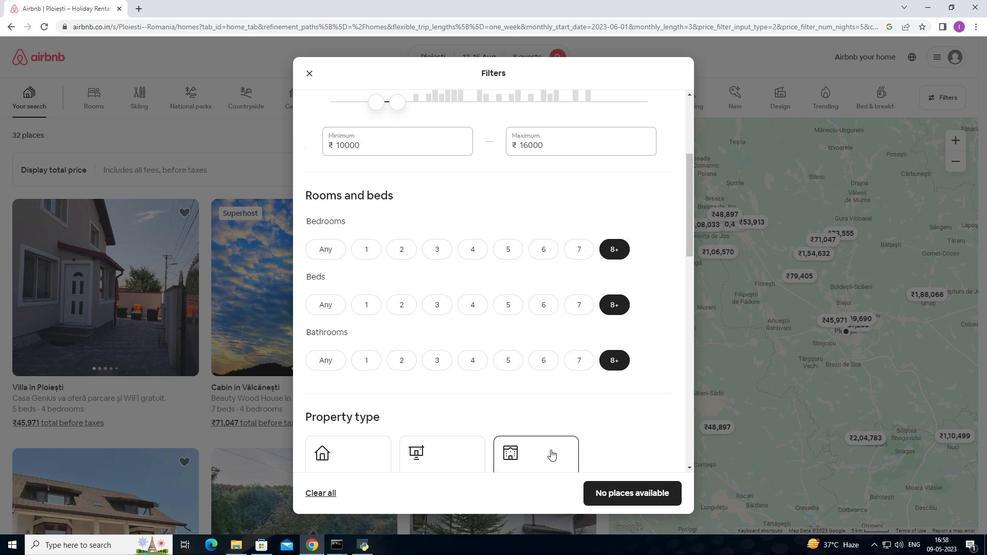 
Action: Mouse scrolled (551, 447) with delta (0, 0)
Screenshot: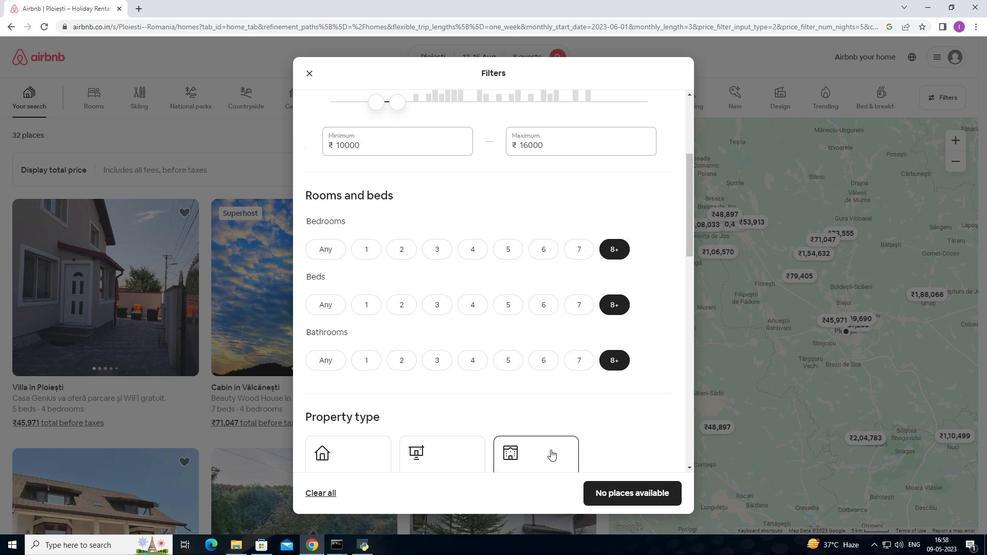 
Action: Mouse moved to (366, 336)
Screenshot: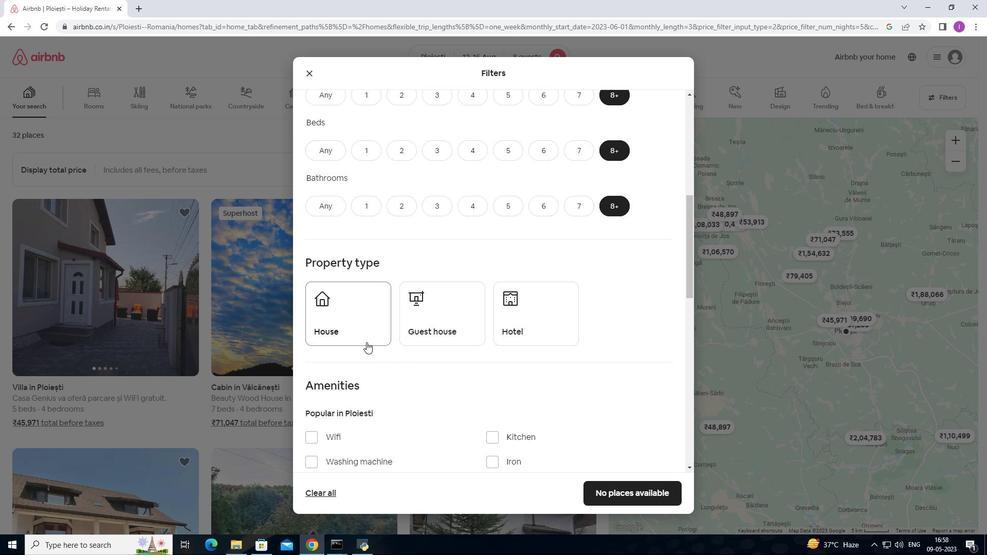 
Action: Mouse pressed left at (366, 336)
Screenshot: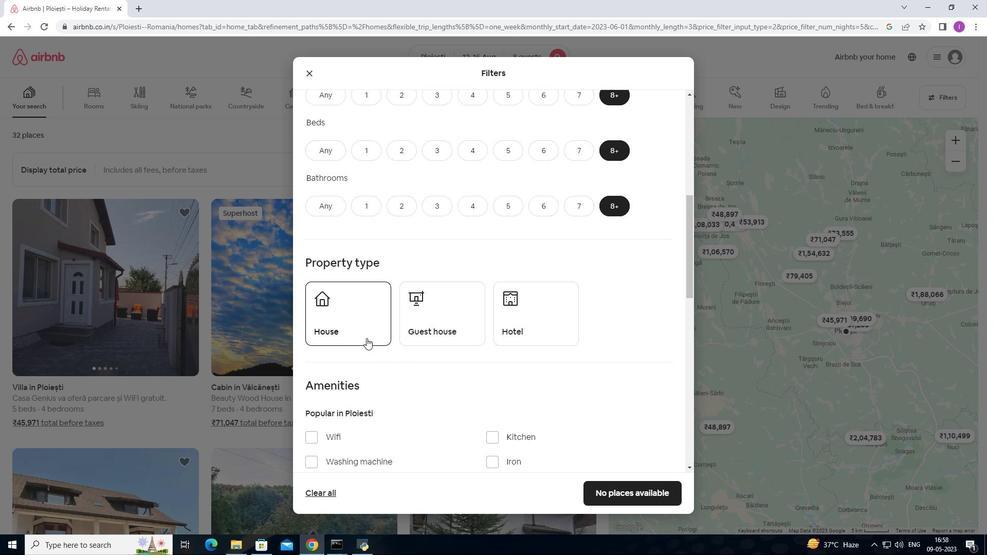 
Action: Mouse moved to (438, 324)
Screenshot: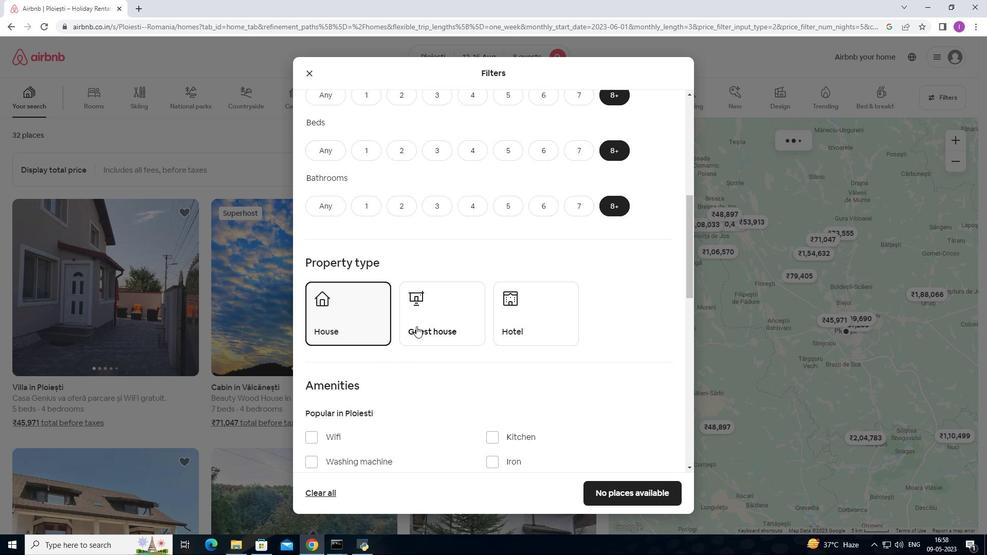 
Action: Mouse pressed left at (438, 324)
Screenshot: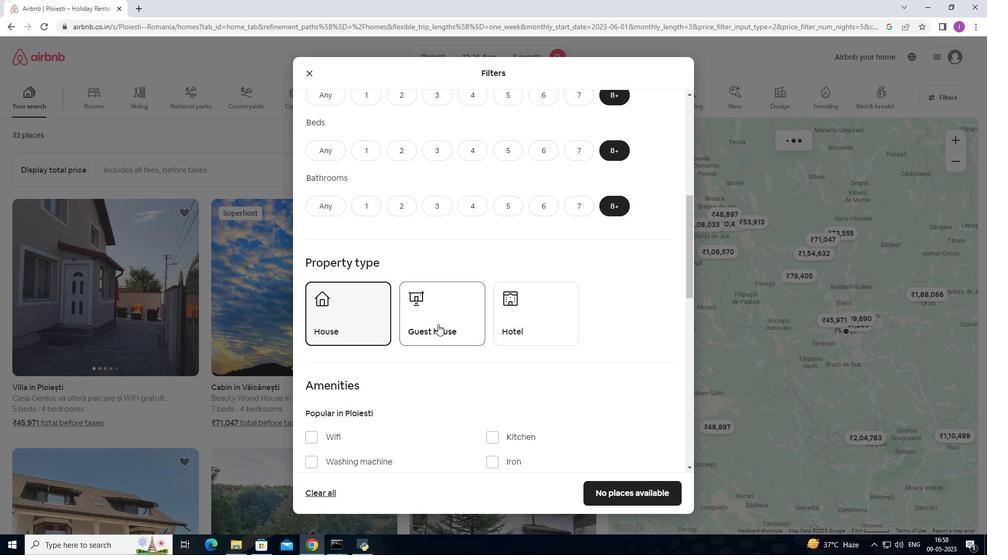 
Action: Mouse moved to (505, 343)
Screenshot: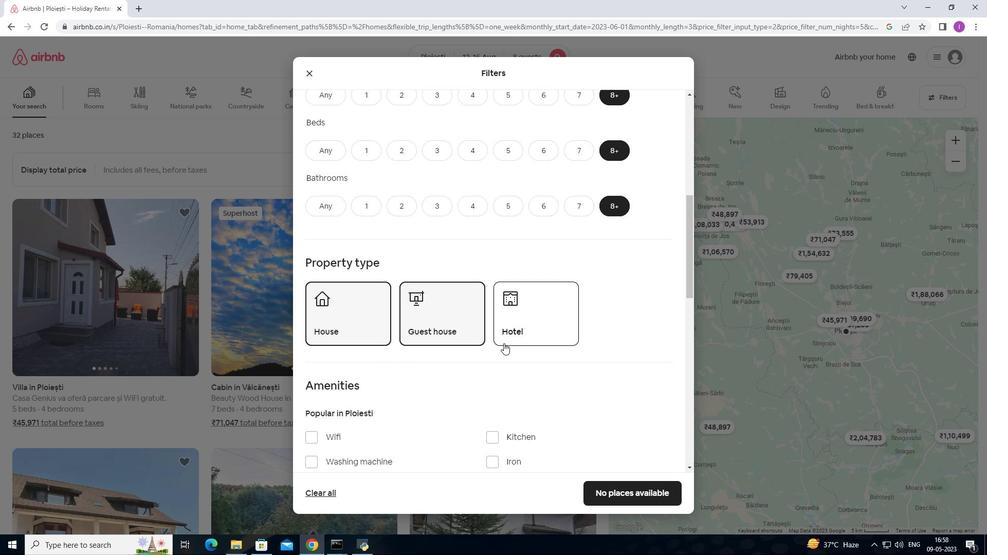 
Action: Mouse scrolled (505, 342) with delta (0, 0)
Screenshot: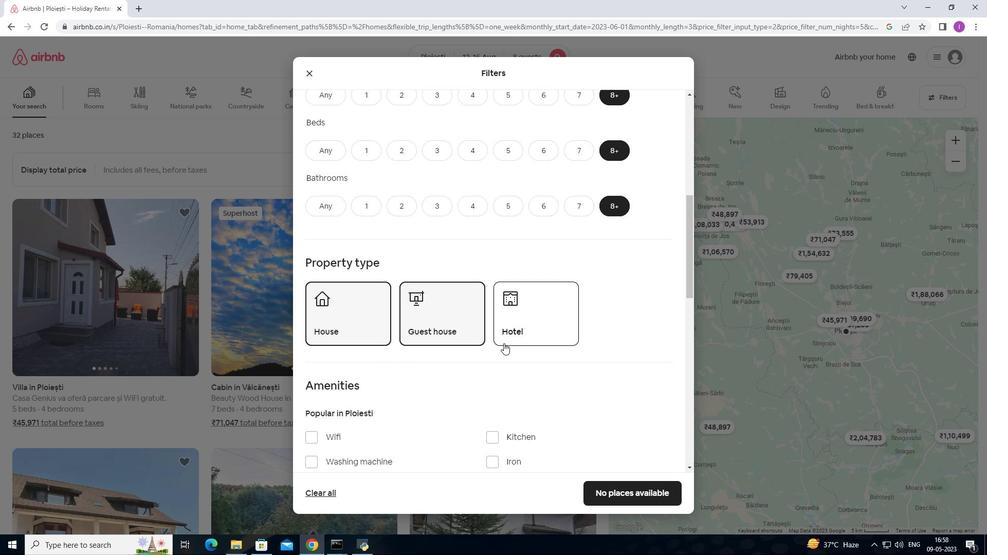 
Action: Mouse moved to (538, 295)
Screenshot: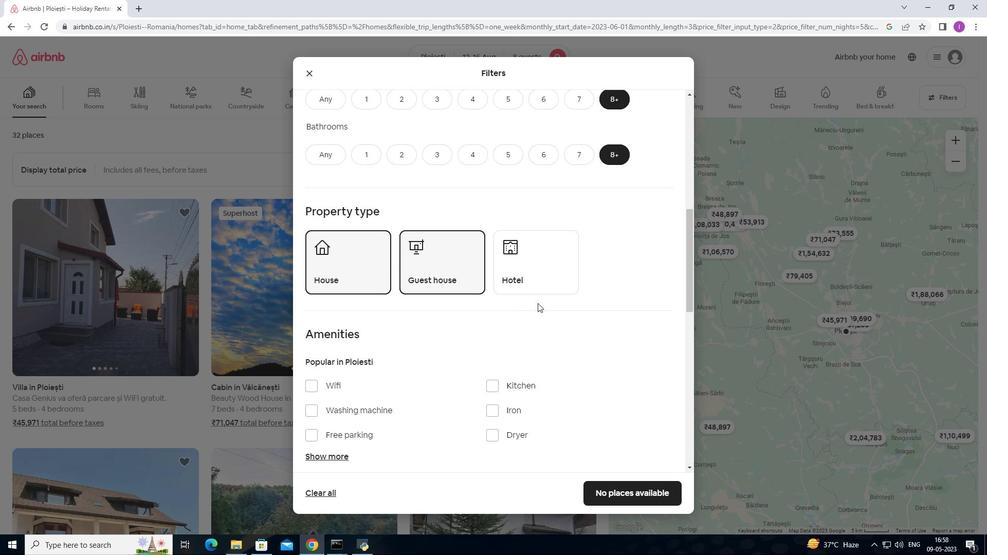 
Action: Mouse pressed left at (538, 295)
Screenshot: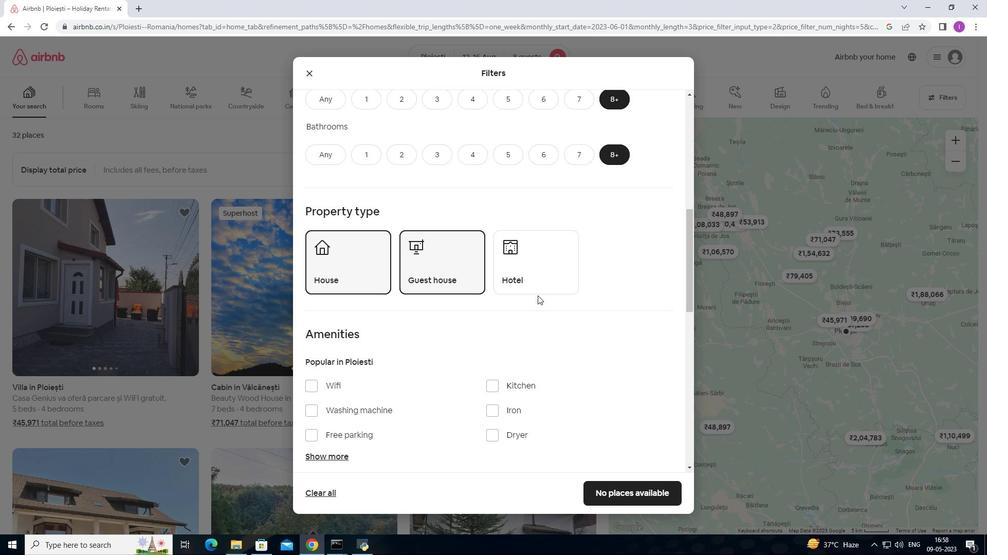 
Action: Mouse moved to (538, 290)
Screenshot: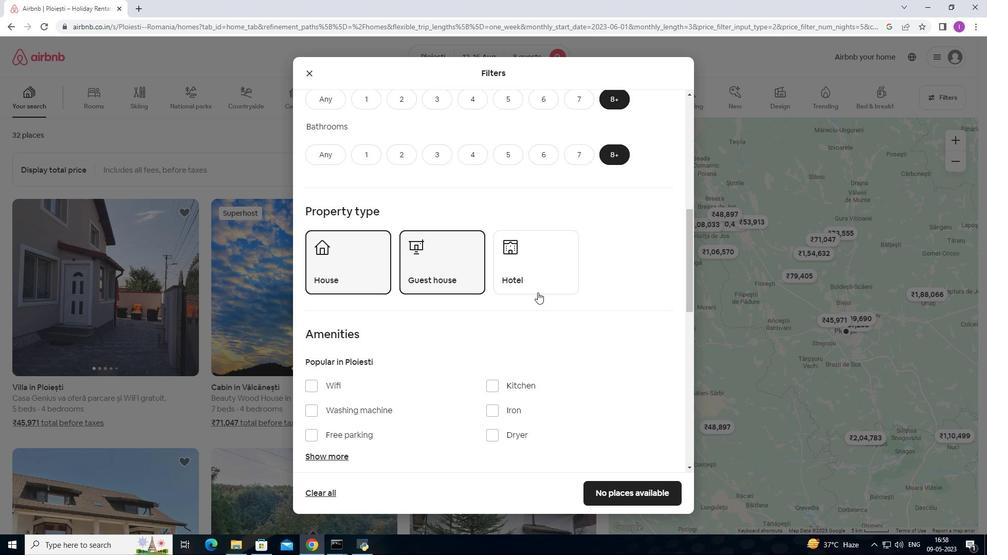 
Action: Mouse pressed left at (538, 290)
Screenshot: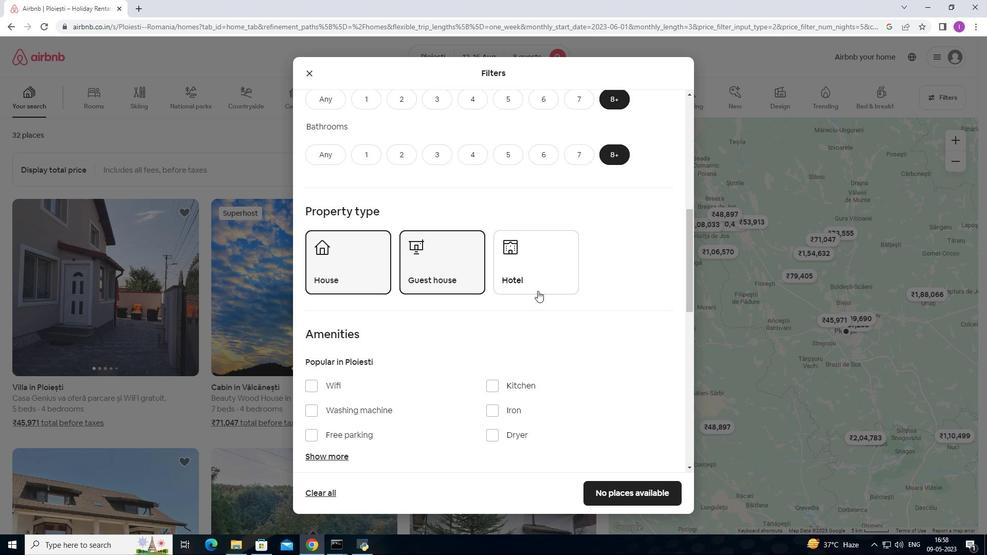 
Action: Mouse moved to (501, 417)
Screenshot: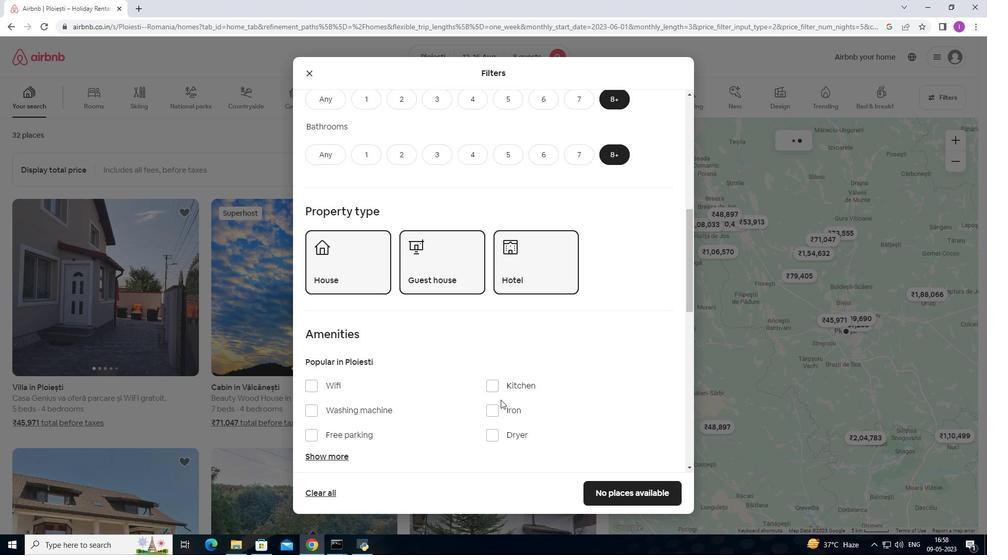 
Action: Mouse scrolled (501, 416) with delta (0, 0)
Screenshot: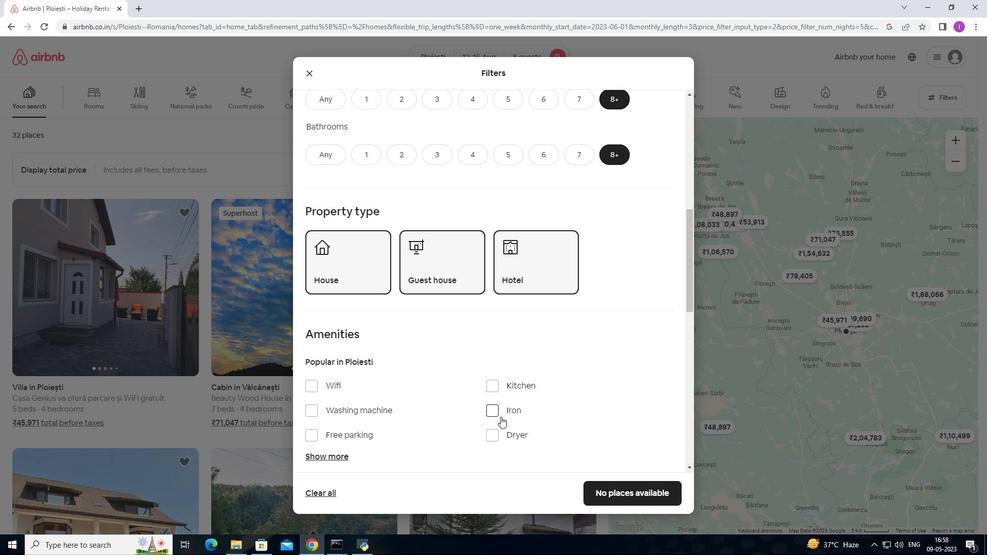 
Action: Mouse scrolled (501, 416) with delta (0, 0)
Screenshot: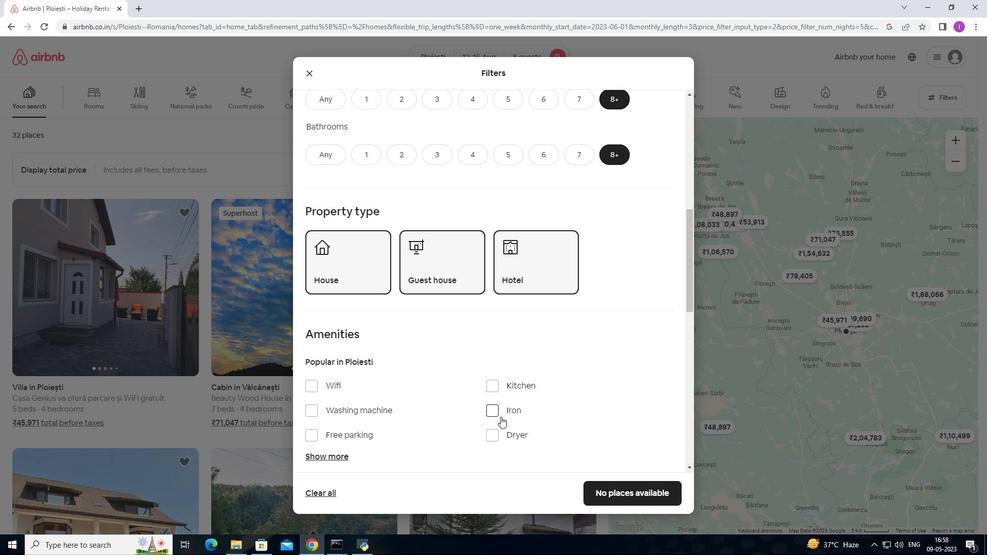 
Action: Mouse moved to (313, 283)
Screenshot: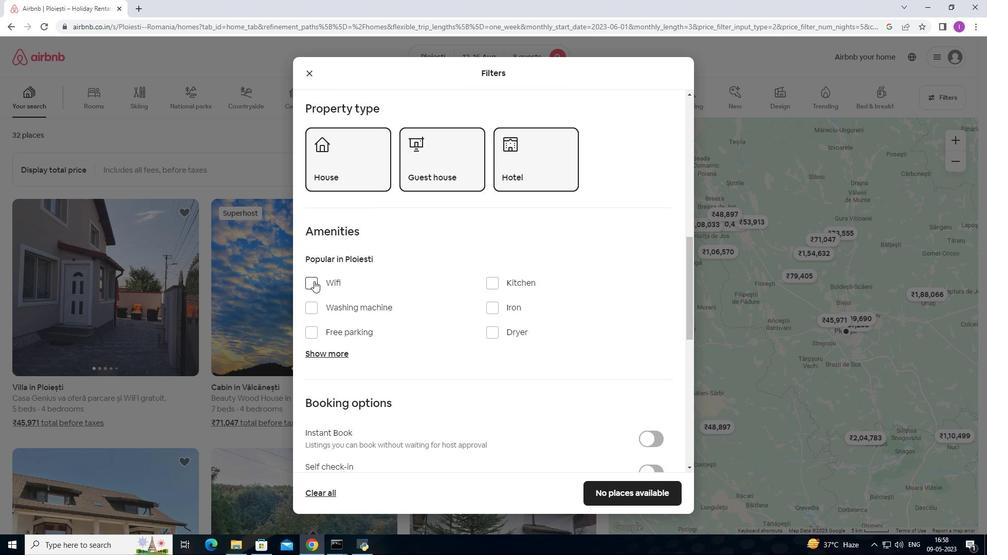 
Action: Mouse pressed left at (313, 283)
Screenshot: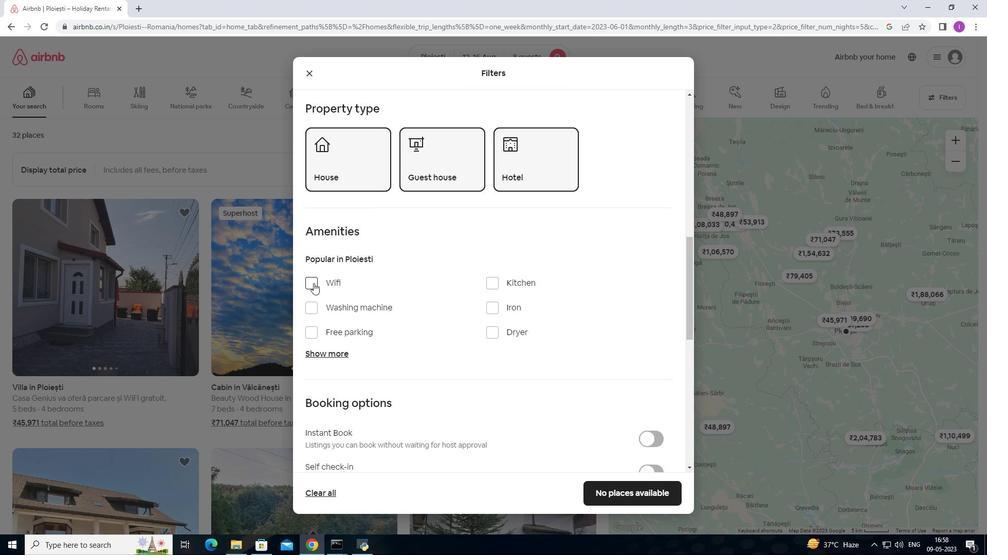 
Action: Mouse moved to (347, 332)
Screenshot: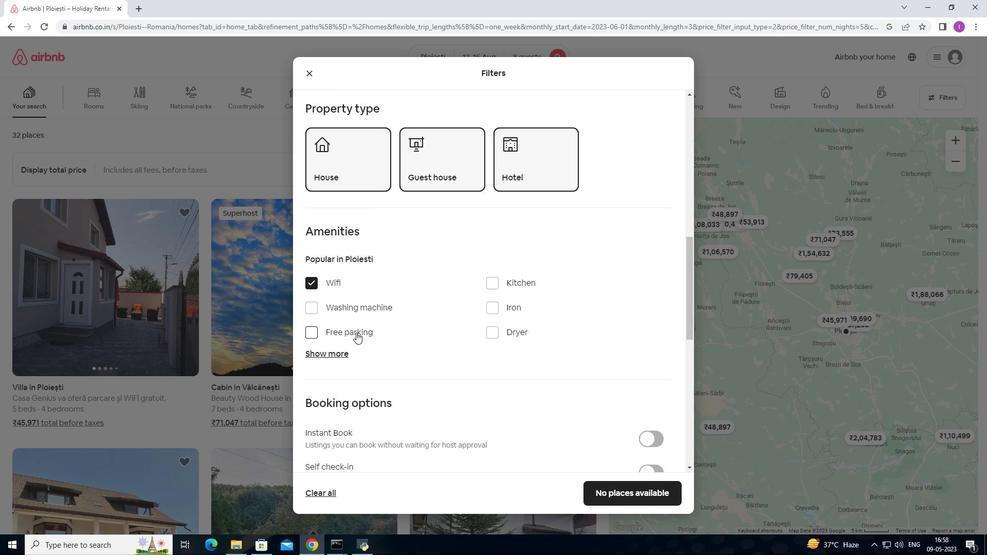 
Action: Mouse pressed left at (347, 332)
Screenshot: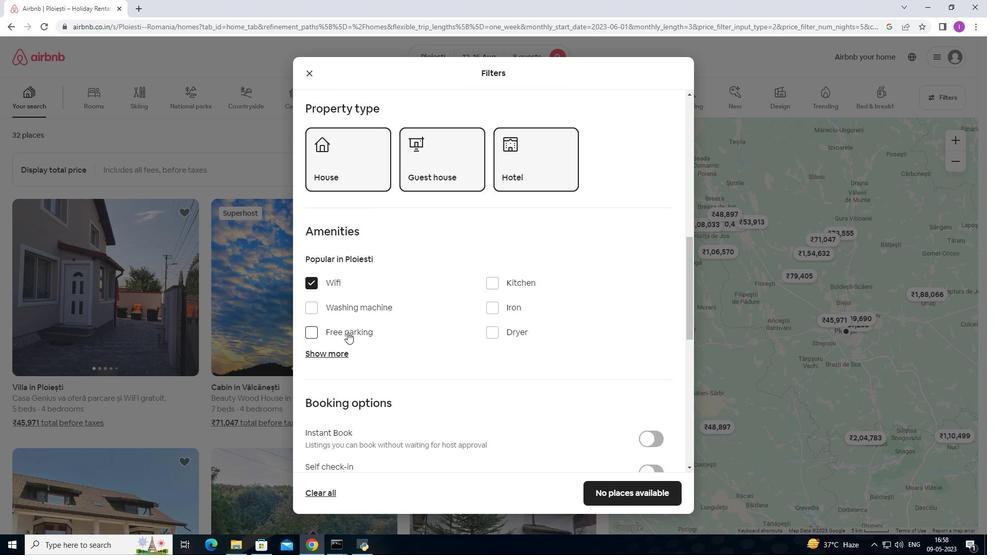
Action: Mouse moved to (457, 334)
Screenshot: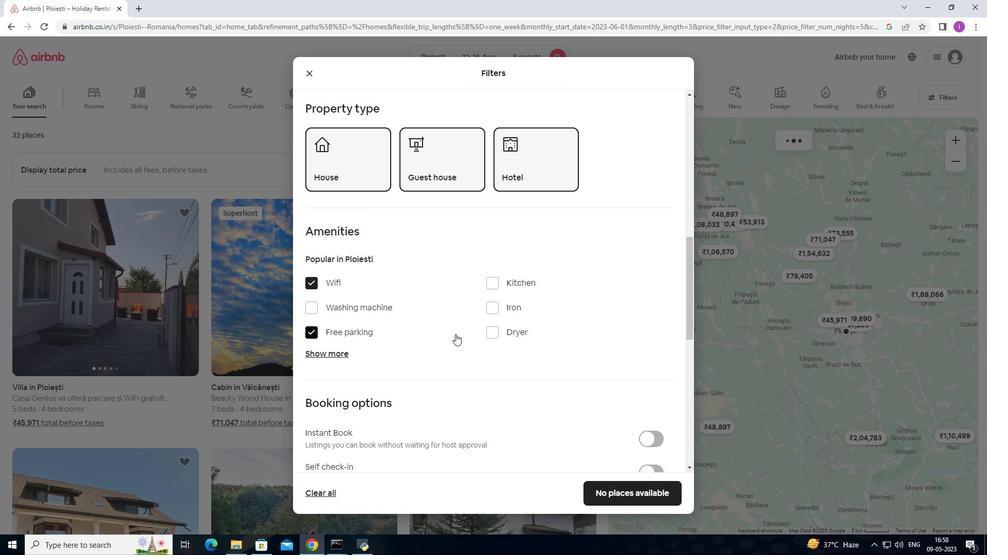 
Action: Mouse scrolled (457, 334) with delta (0, 0)
Screenshot: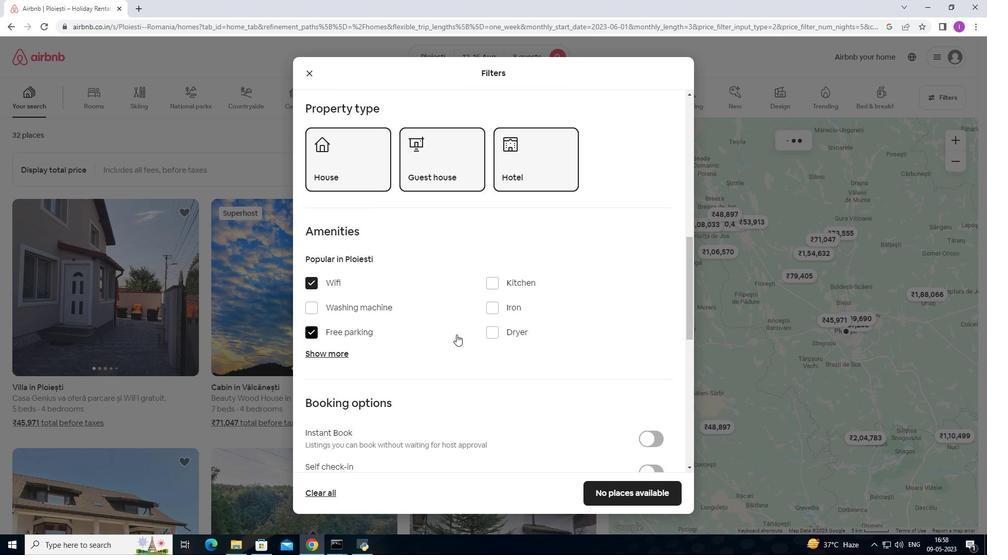 
Action: Mouse scrolled (457, 334) with delta (0, 0)
Screenshot: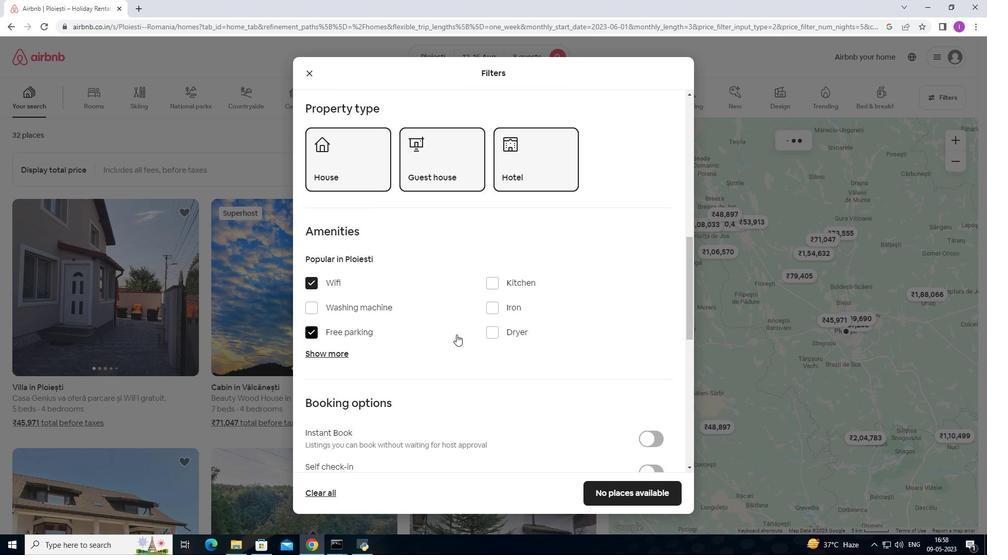 
Action: Mouse moved to (340, 253)
Screenshot: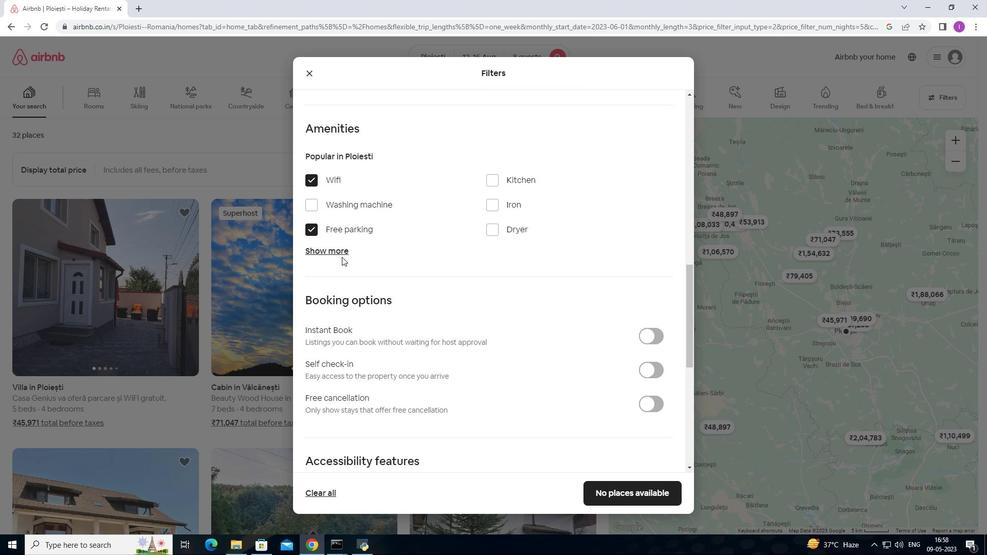 
Action: Mouse pressed left at (340, 253)
Screenshot: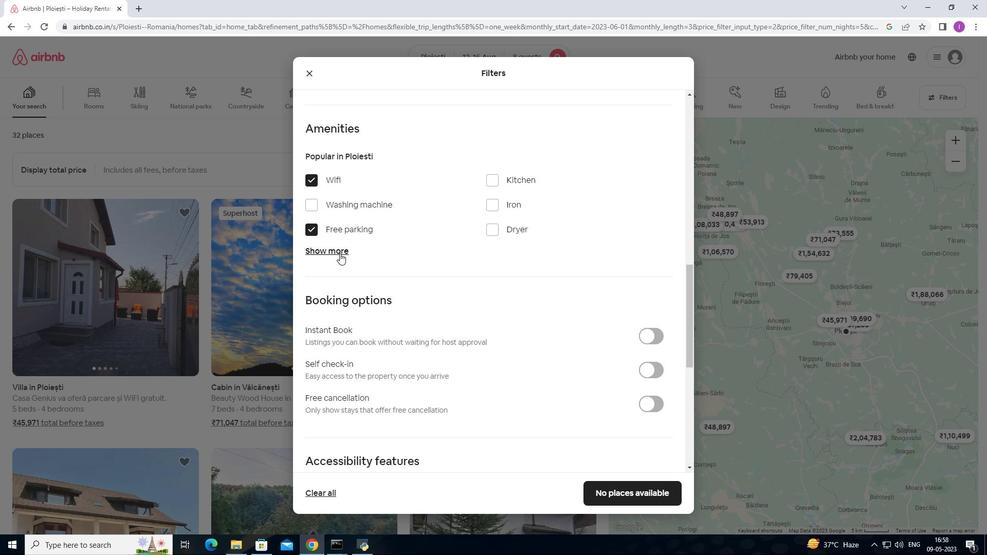 
Action: Mouse moved to (515, 308)
Screenshot: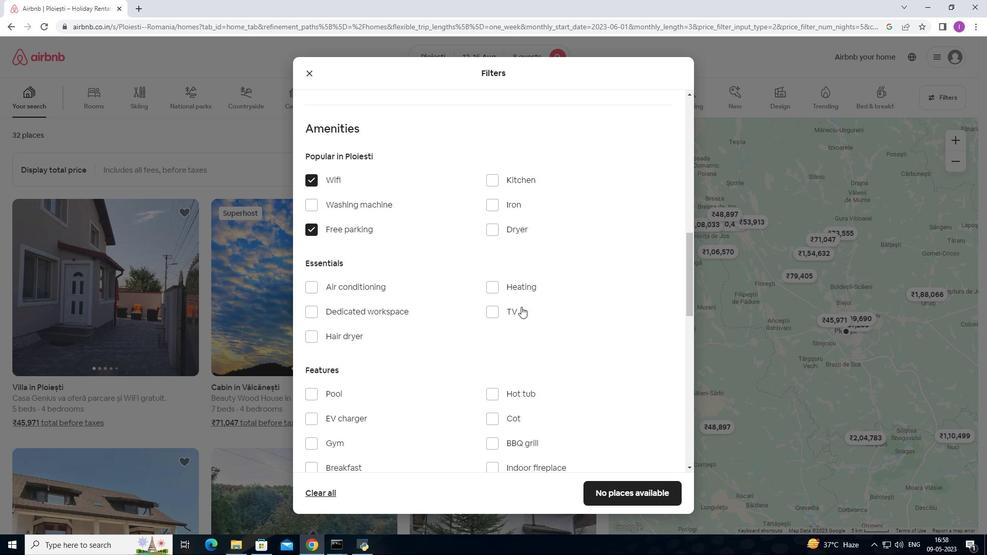 
Action: Mouse pressed left at (515, 308)
Screenshot: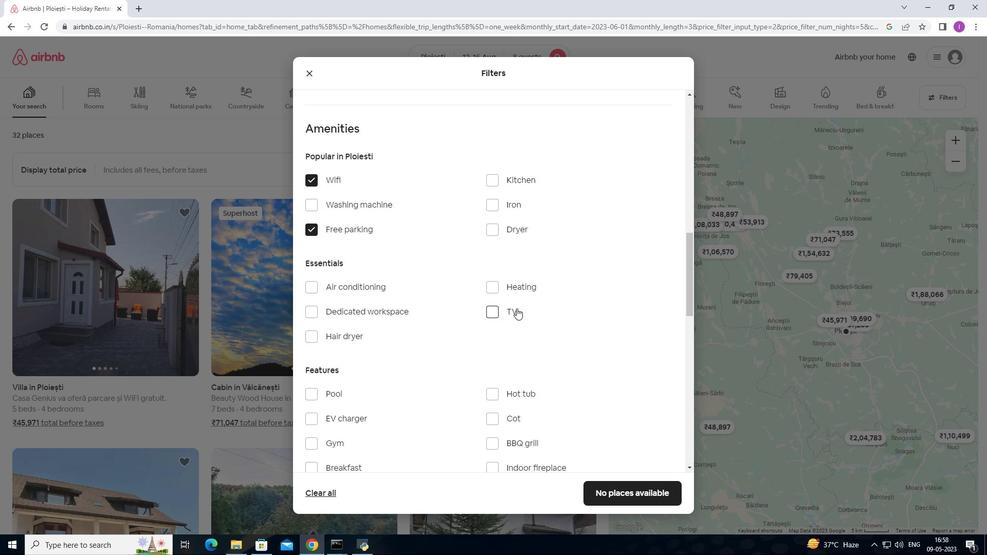 
Action: Mouse moved to (434, 382)
Screenshot: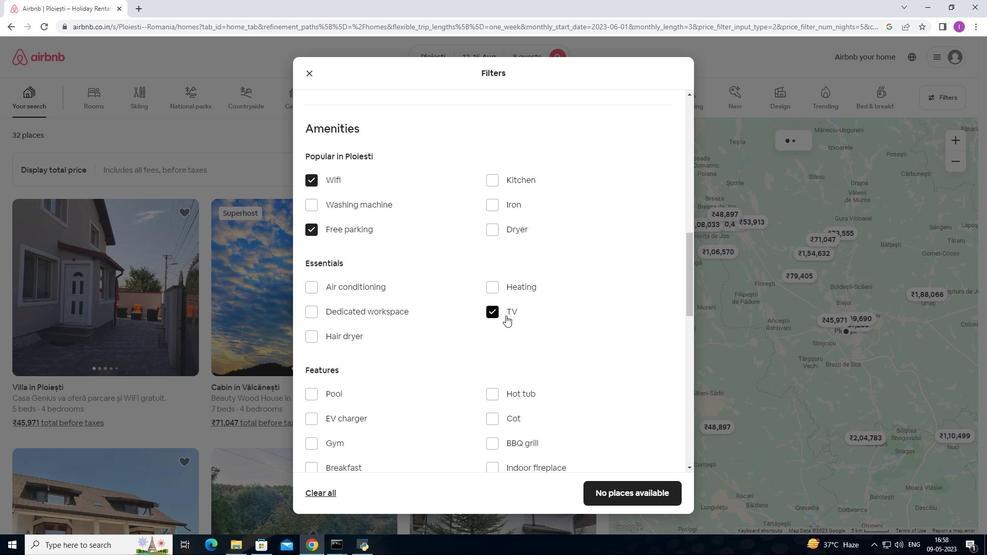 
Action: Mouse scrolled (434, 381) with delta (0, 0)
Screenshot: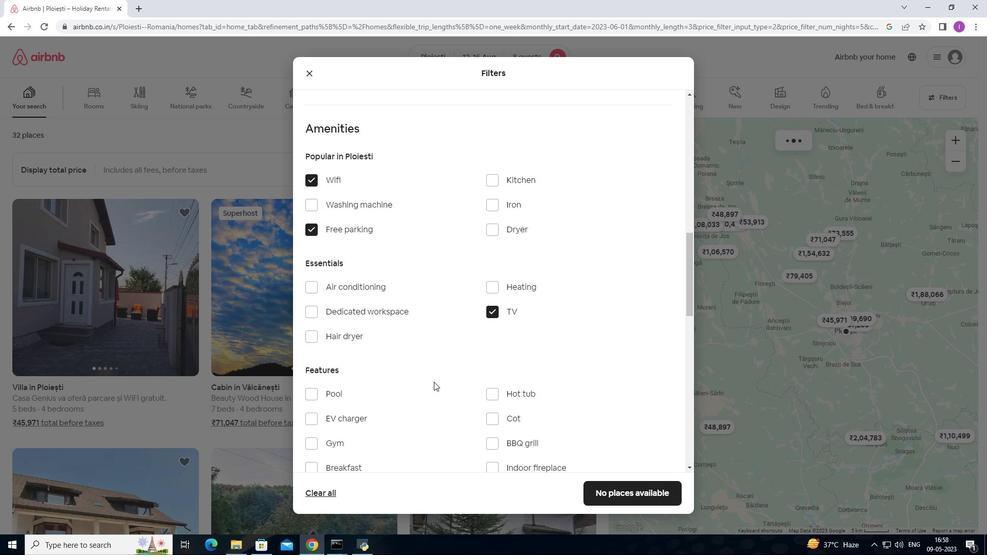 
Action: Mouse scrolled (434, 381) with delta (0, 0)
Screenshot: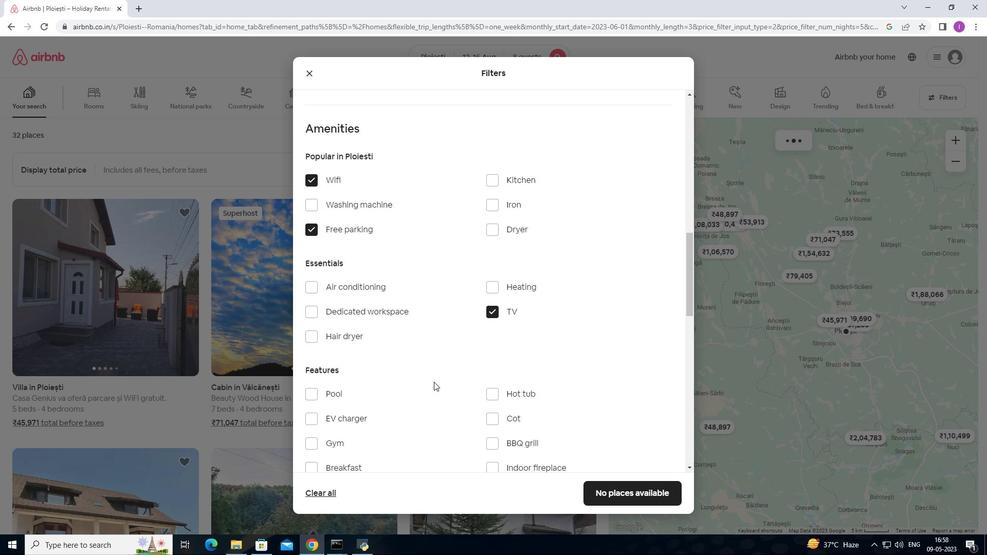 
Action: Mouse moved to (316, 337)
Screenshot: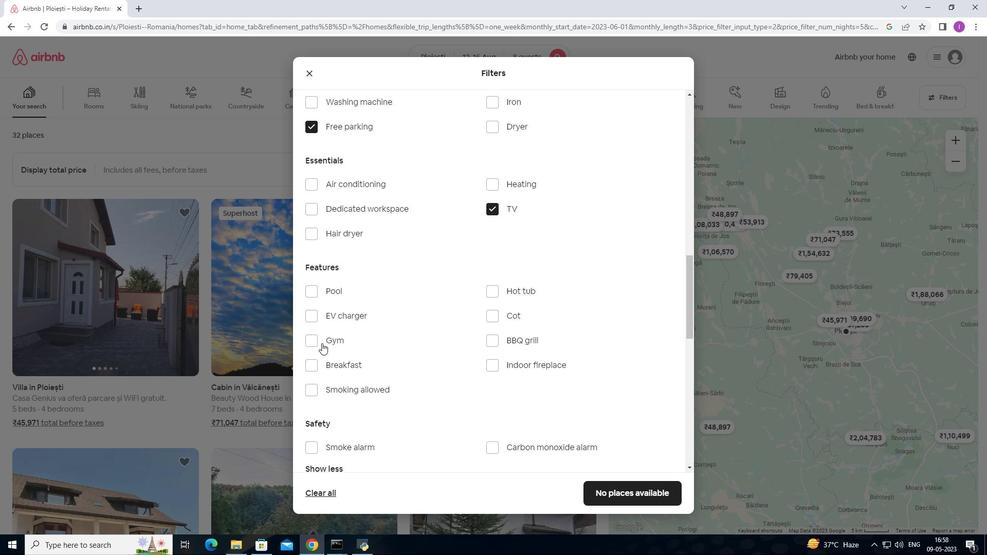 
Action: Mouse pressed left at (316, 337)
Screenshot: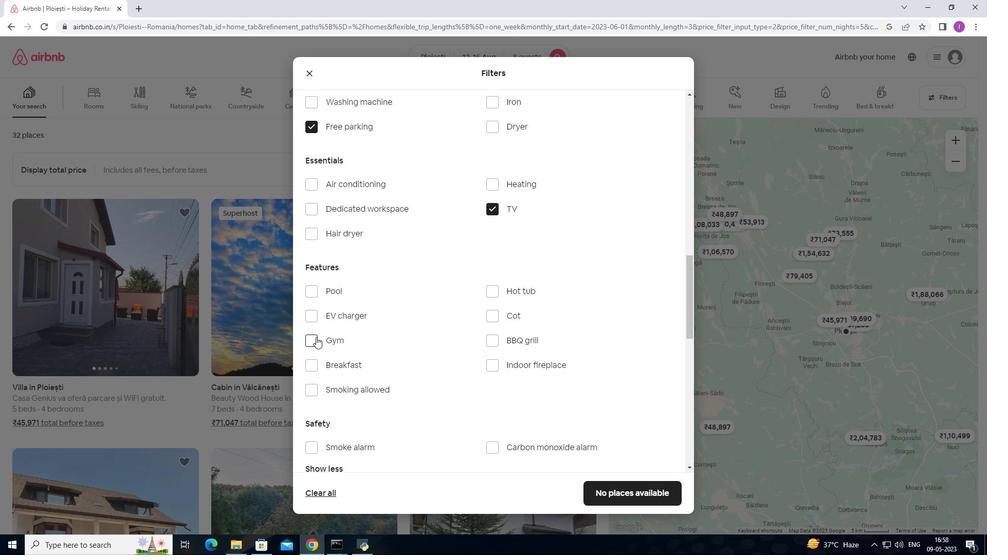
Action: Mouse moved to (325, 361)
Screenshot: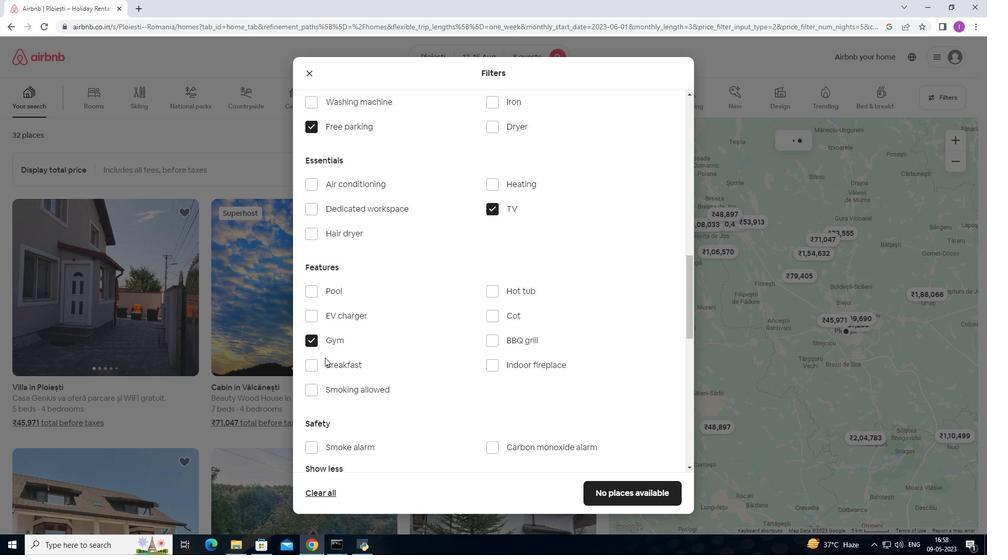 
Action: Mouse pressed left at (325, 361)
Screenshot: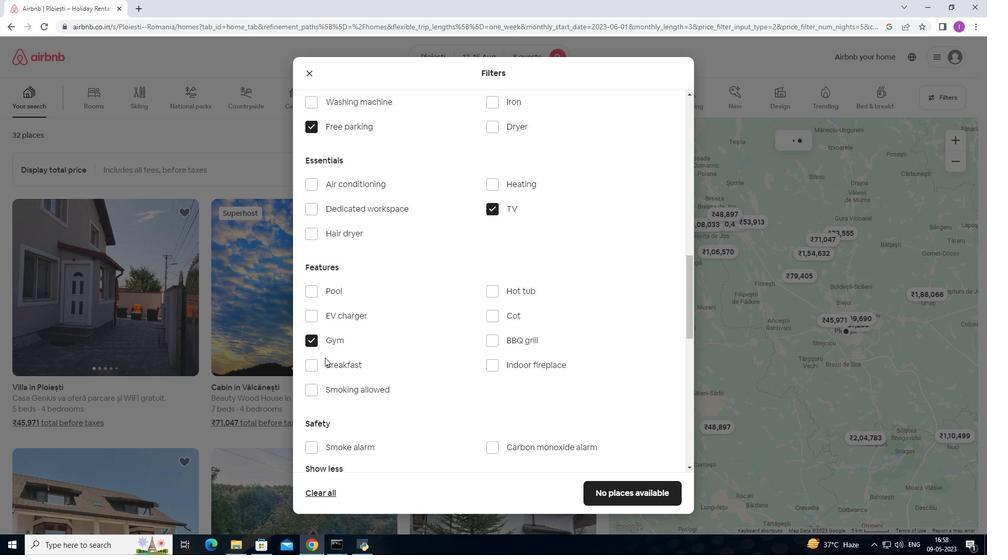 
Action: Mouse moved to (435, 362)
Screenshot: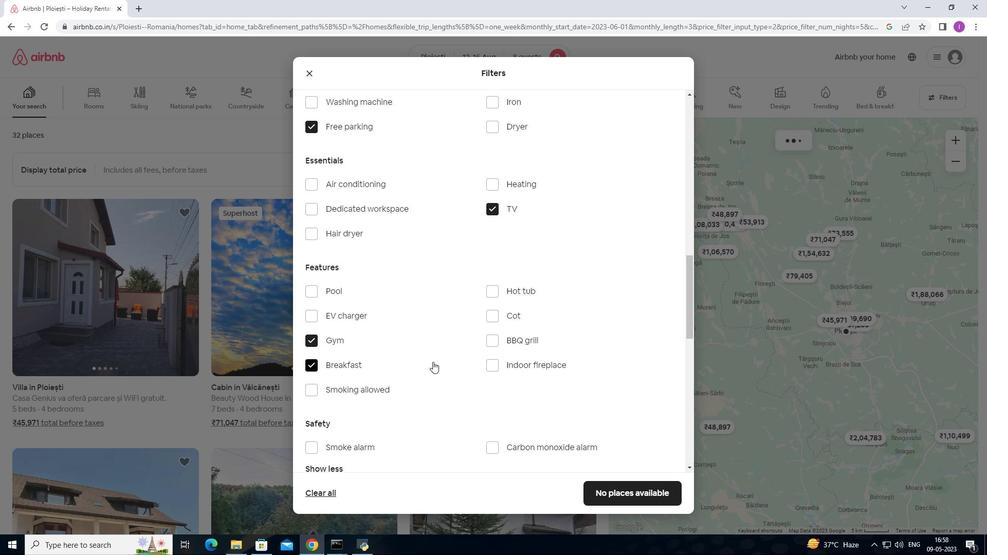 
Action: Mouse scrolled (435, 362) with delta (0, 0)
Screenshot: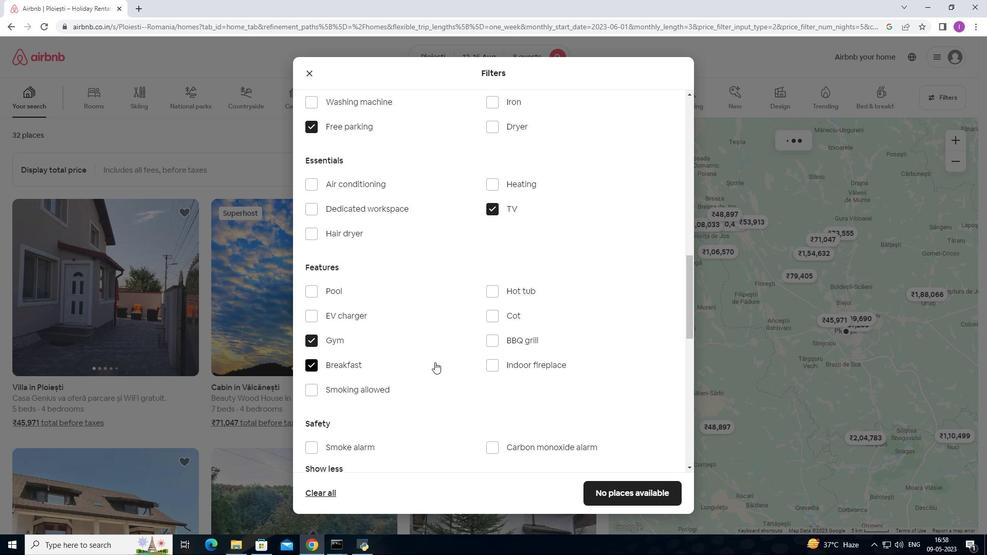 
Action: Mouse scrolled (435, 362) with delta (0, 0)
Screenshot: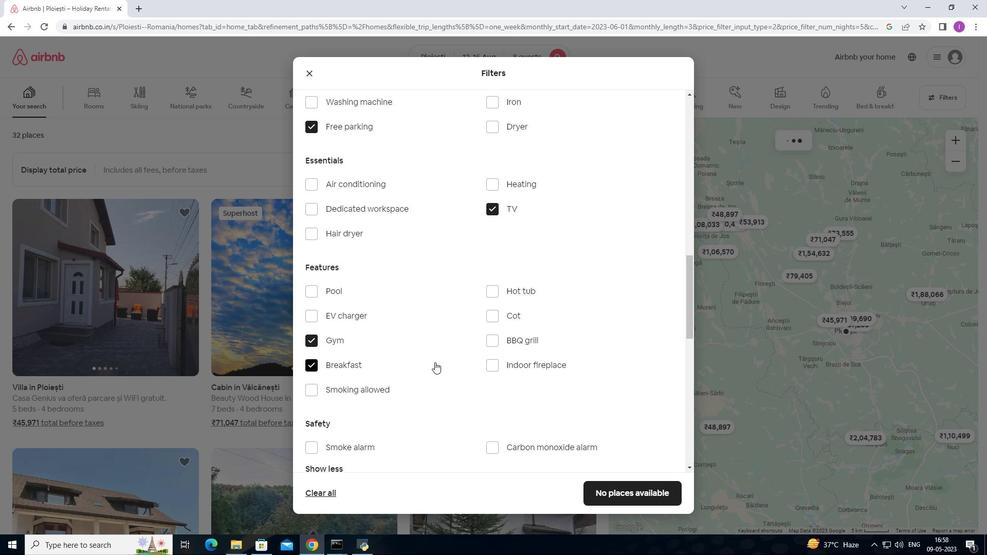 
Action: Mouse scrolled (435, 362) with delta (0, 0)
Screenshot: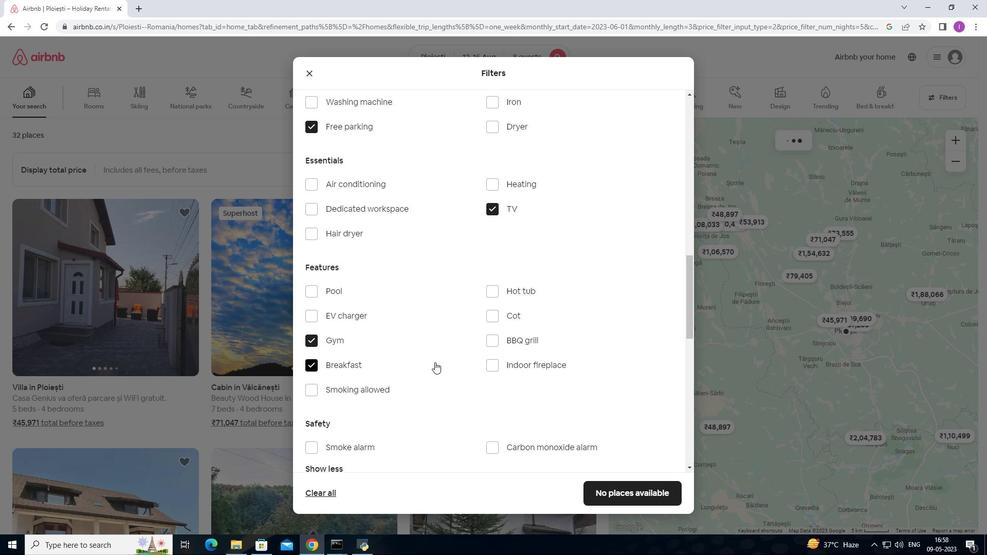 
Action: Mouse moved to (436, 362)
Screenshot: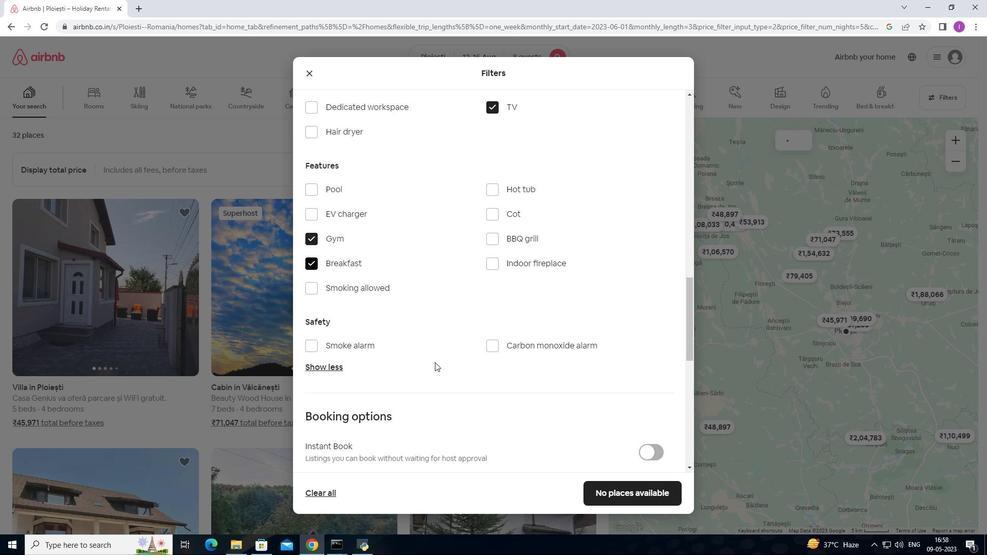 
Action: Mouse scrolled (436, 362) with delta (0, 0)
Screenshot: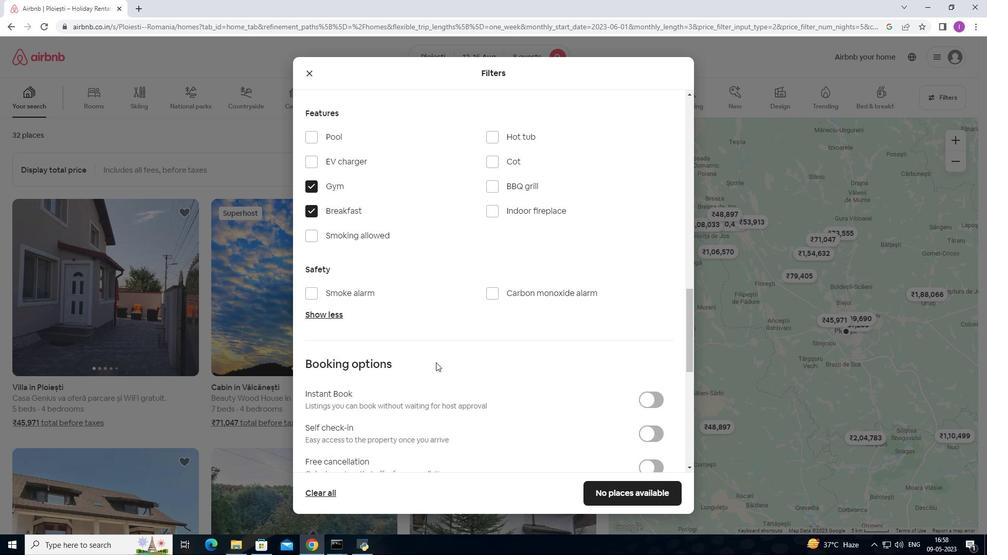 
Action: Mouse moved to (436, 362)
Screenshot: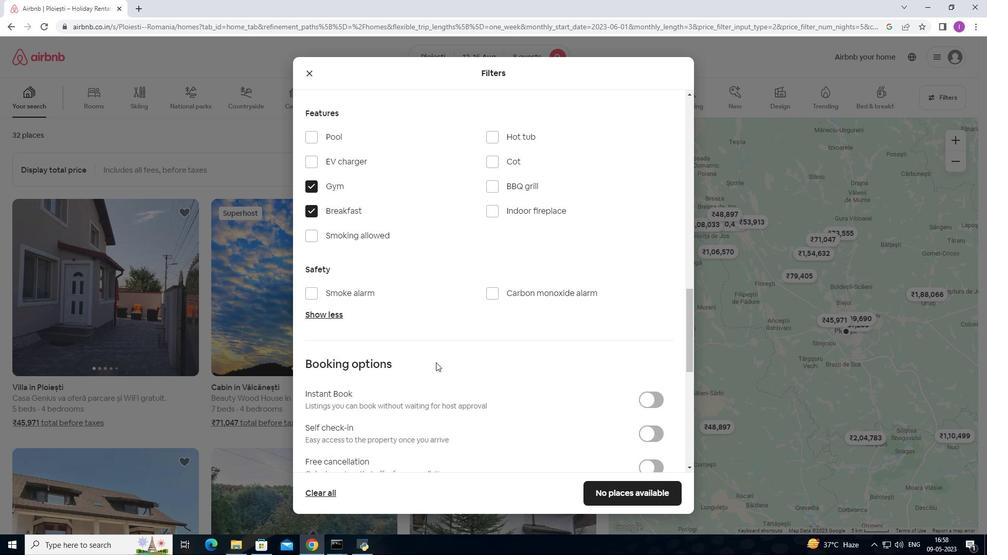 
Action: Mouse scrolled (436, 362) with delta (0, 0)
Screenshot: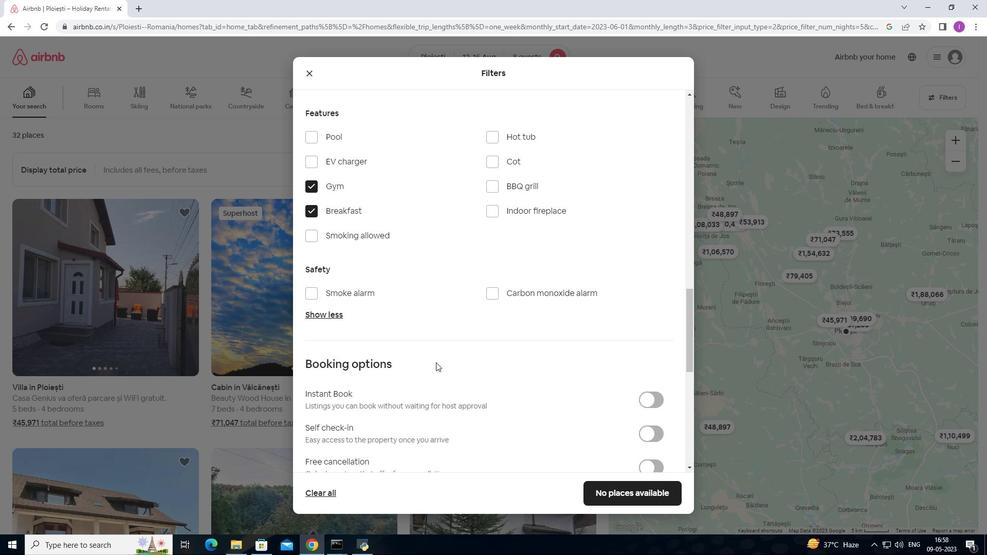 
Action: Mouse moved to (652, 331)
Screenshot: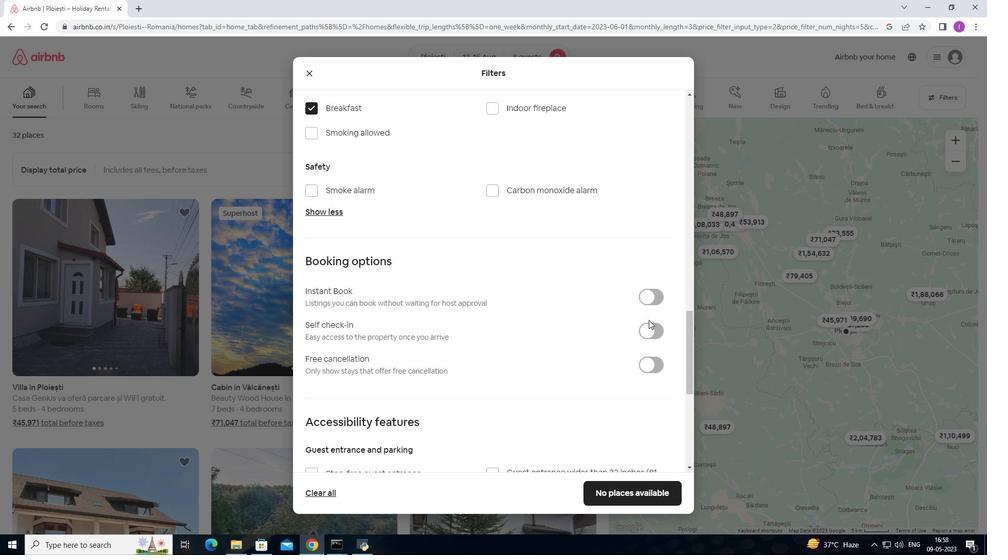 
Action: Mouse pressed left at (652, 331)
Screenshot: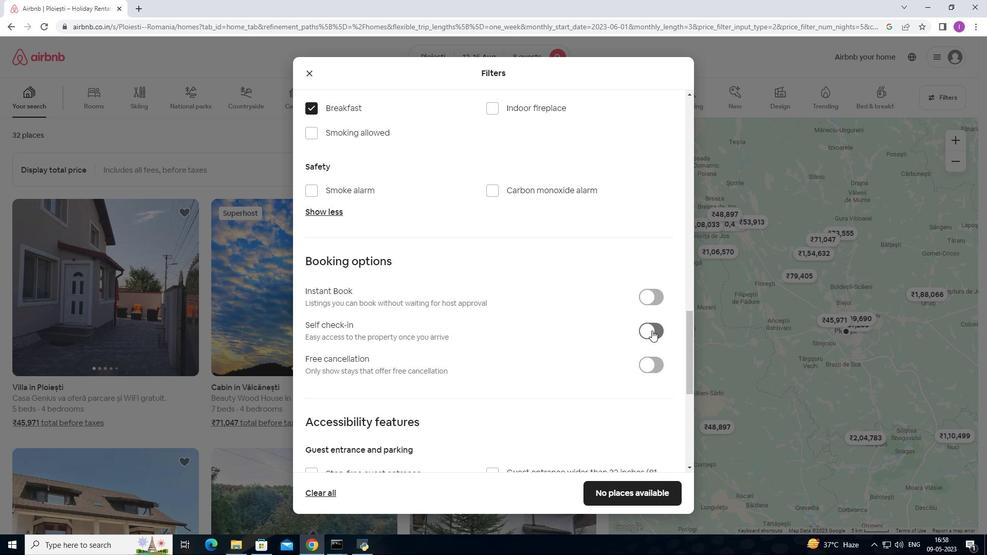 
Action: Mouse moved to (468, 399)
Screenshot: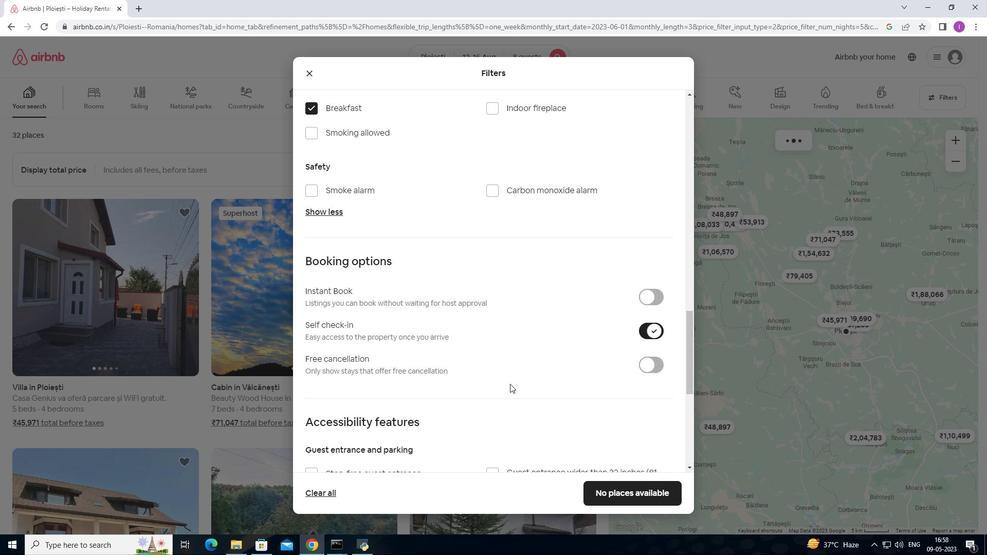 
Action: Mouse scrolled (468, 399) with delta (0, 0)
Screenshot: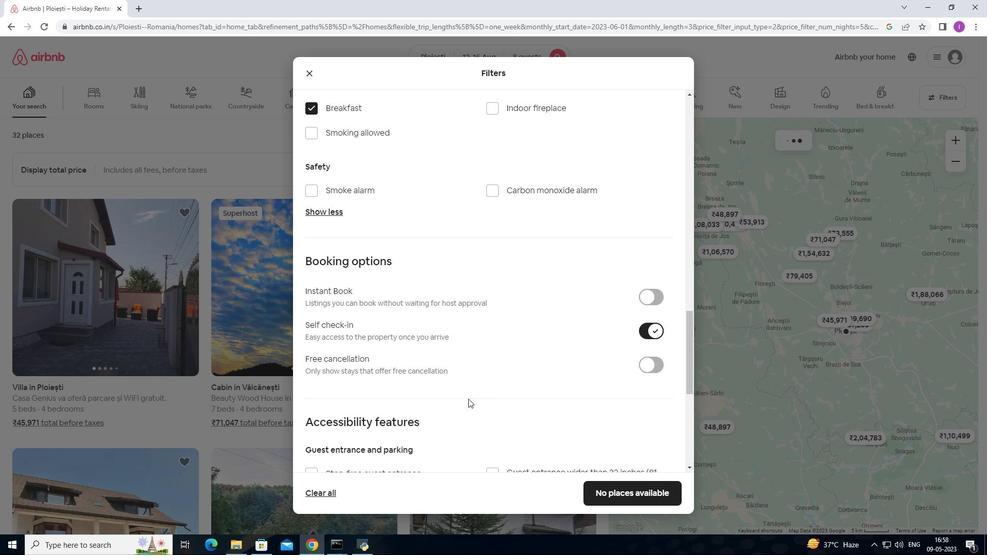 
Action: Mouse scrolled (468, 399) with delta (0, 0)
Screenshot: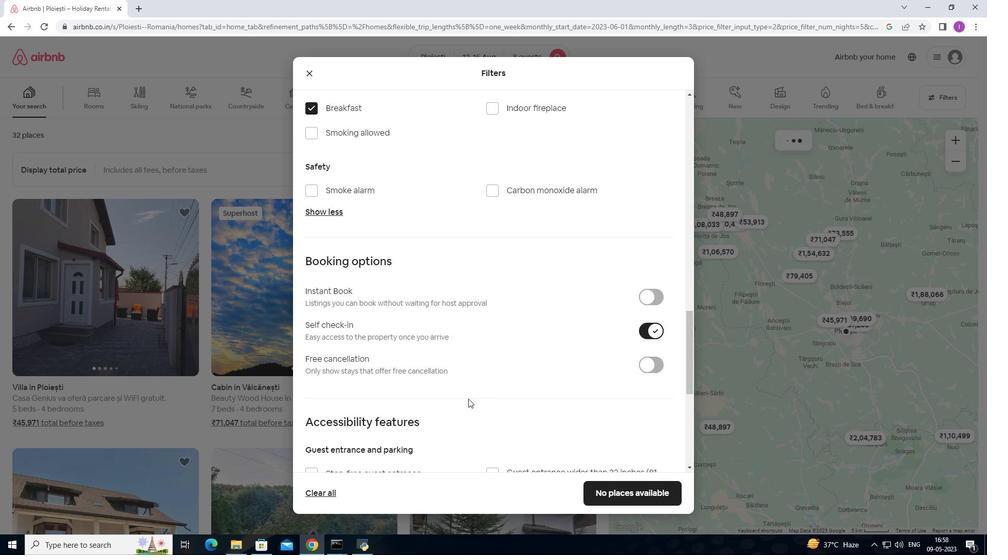 
Action: Mouse scrolled (468, 399) with delta (0, 0)
Screenshot: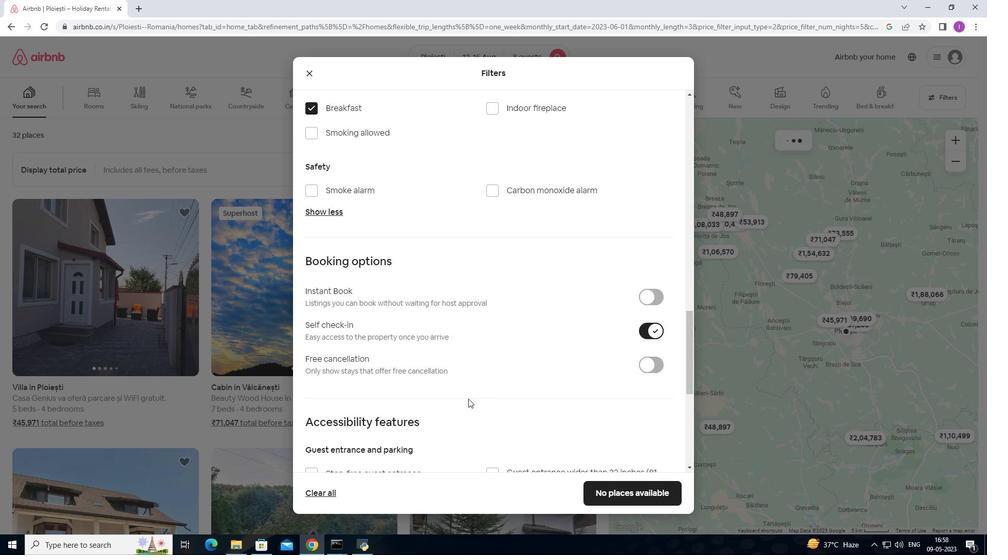 
Action: Mouse moved to (467, 400)
Screenshot: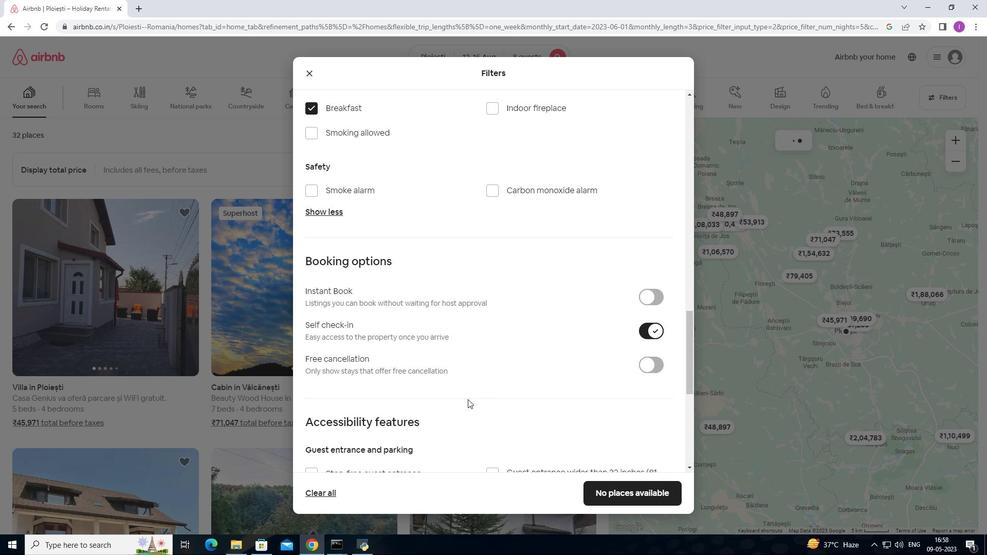 
Action: Mouse scrolled (467, 400) with delta (0, 0)
Screenshot: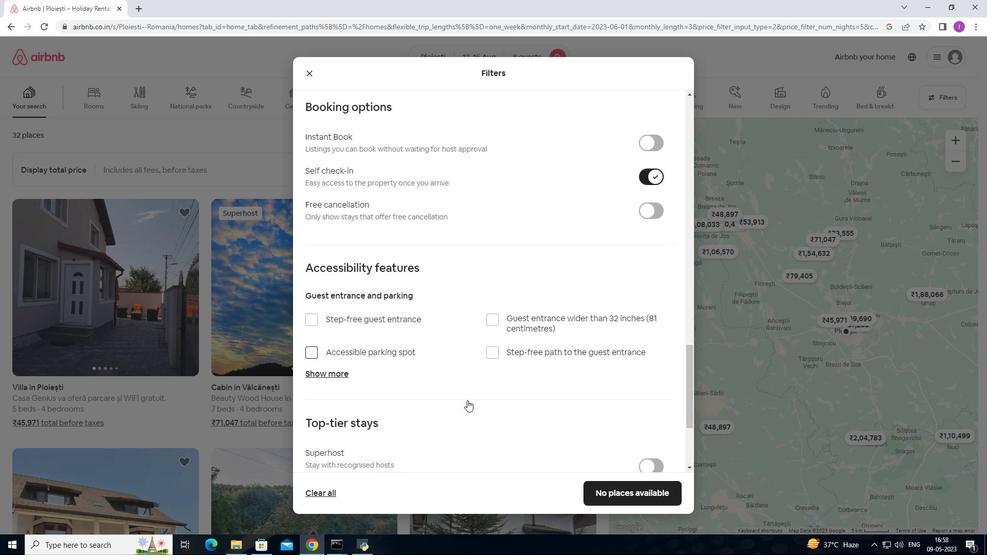 
Action: Mouse scrolled (467, 400) with delta (0, 0)
Screenshot: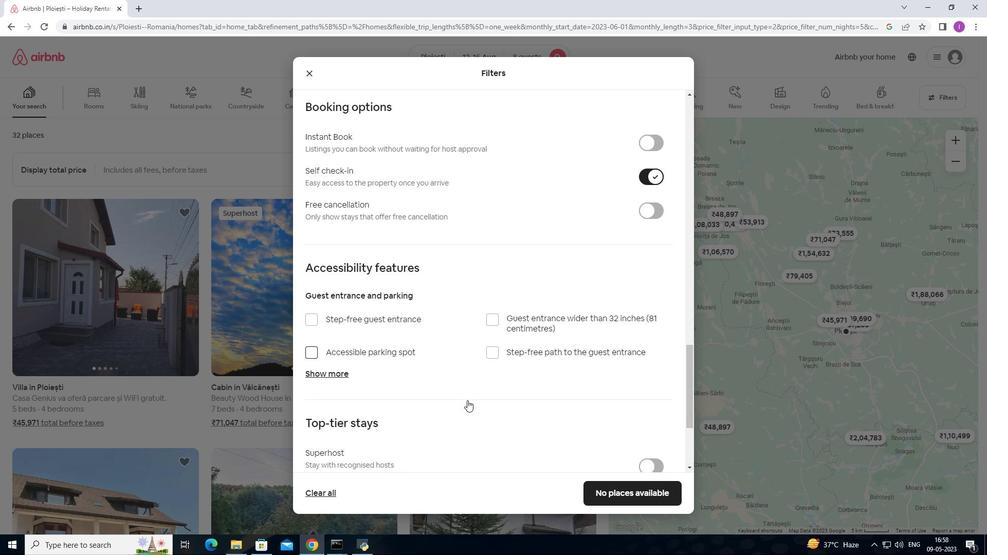 
Action: Mouse scrolled (467, 400) with delta (0, 0)
Screenshot: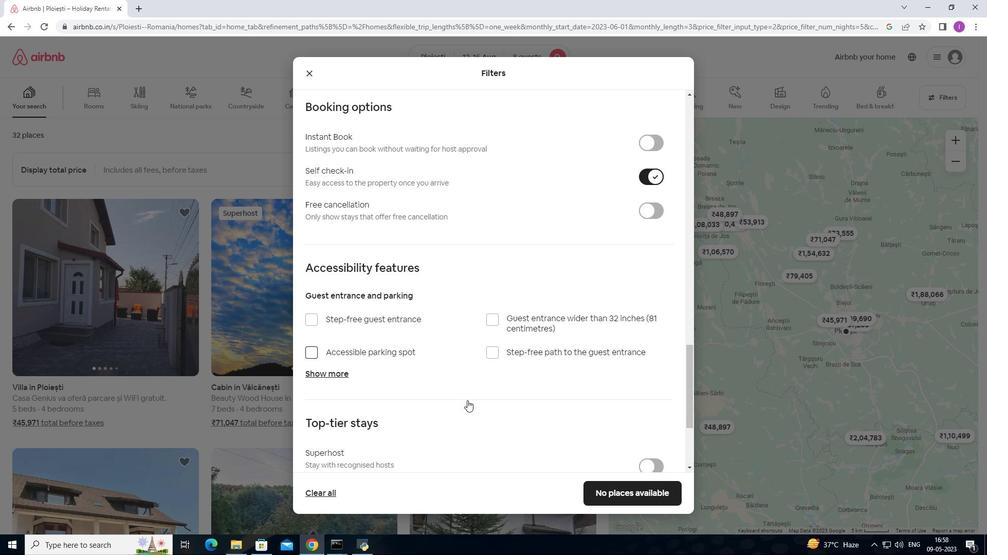 
Action: Mouse scrolled (467, 400) with delta (0, 0)
Screenshot: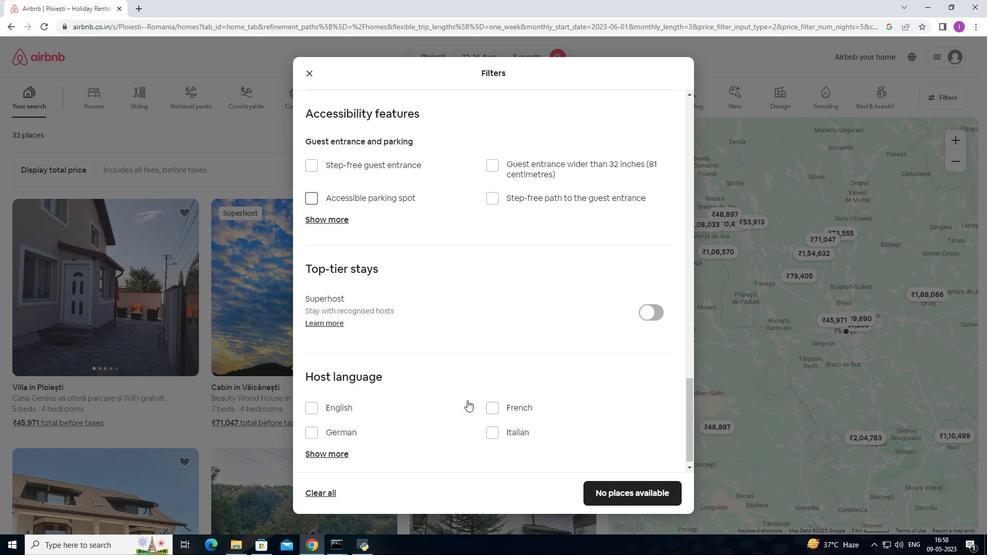 
Action: Mouse scrolled (467, 400) with delta (0, 0)
Screenshot: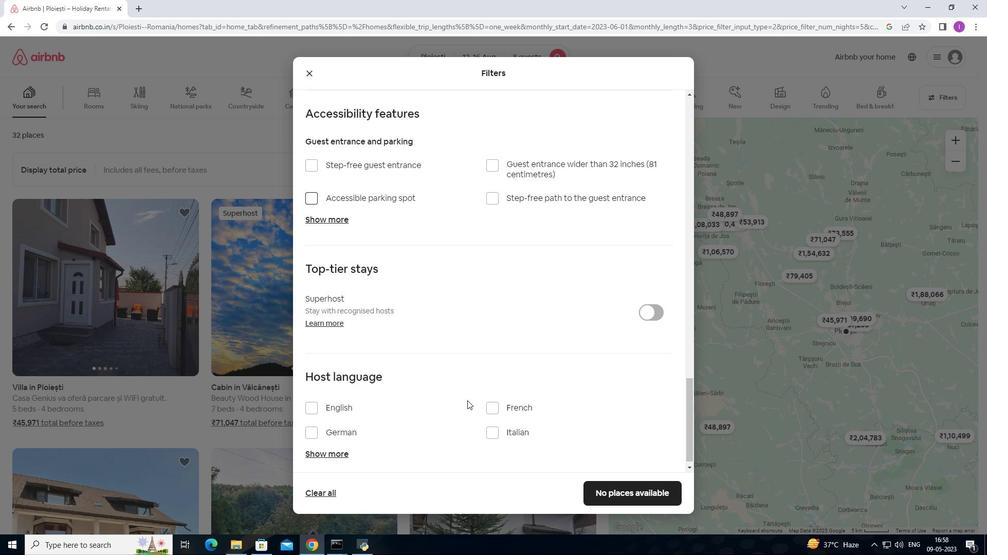 
Action: Mouse scrolled (467, 400) with delta (0, 0)
Screenshot: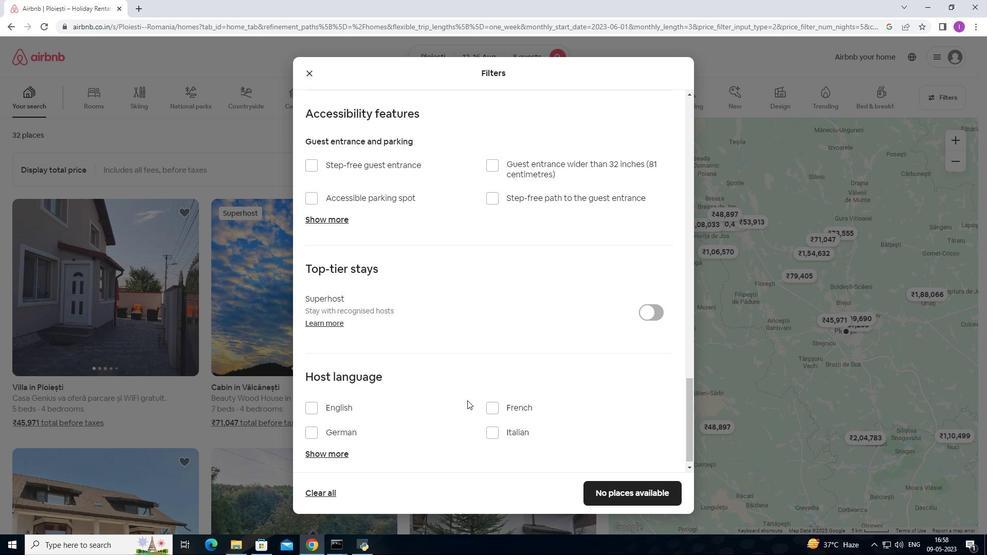 
Action: Mouse moved to (312, 404)
Screenshot: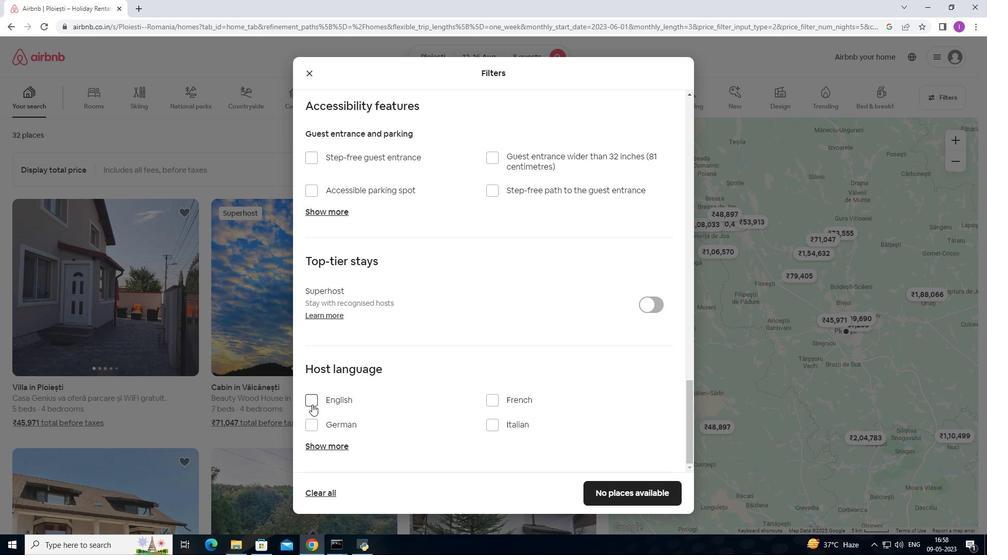 
Action: Mouse pressed left at (312, 404)
Screenshot: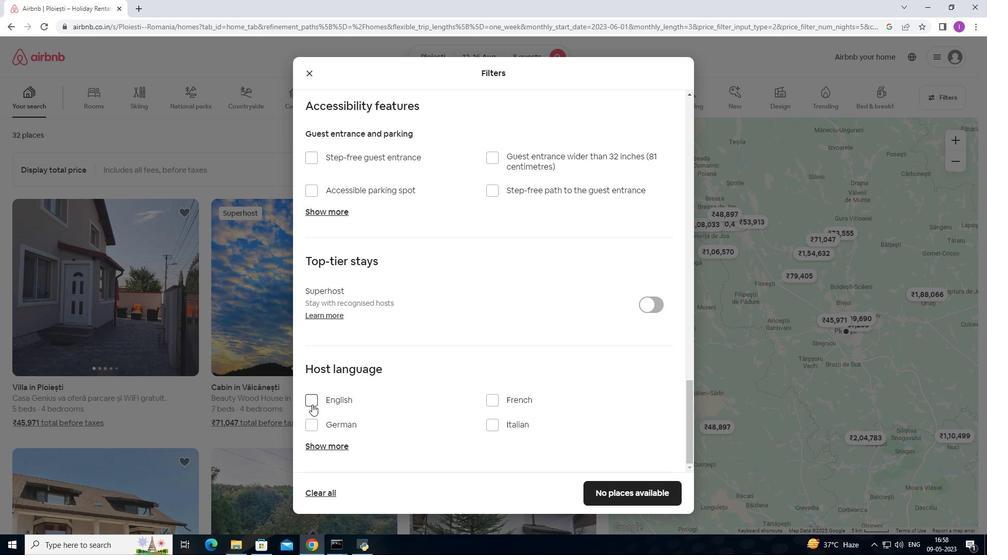 
Action: Mouse moved to (633, 499)
Screenshot: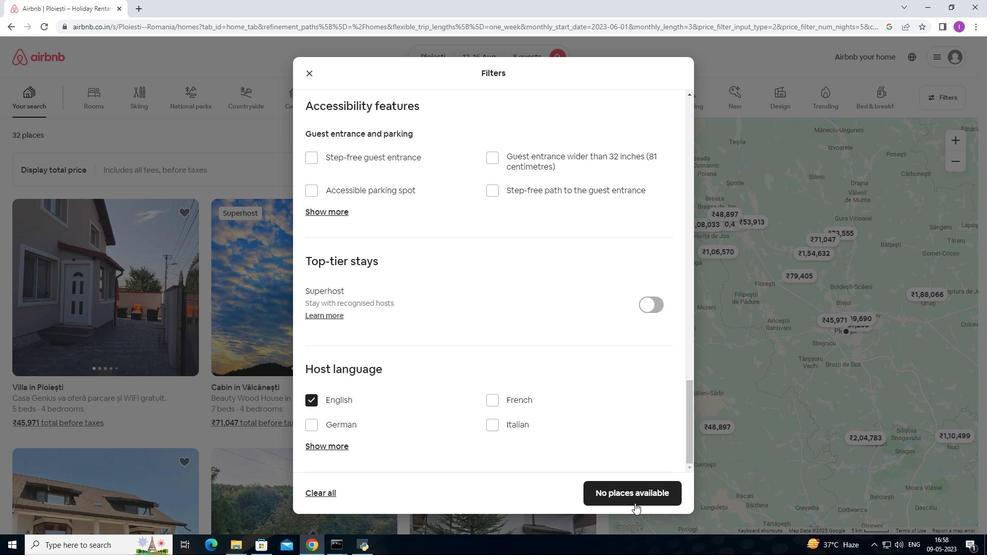 
Action: Mouse pressed left at (633, 499)
Screenshot: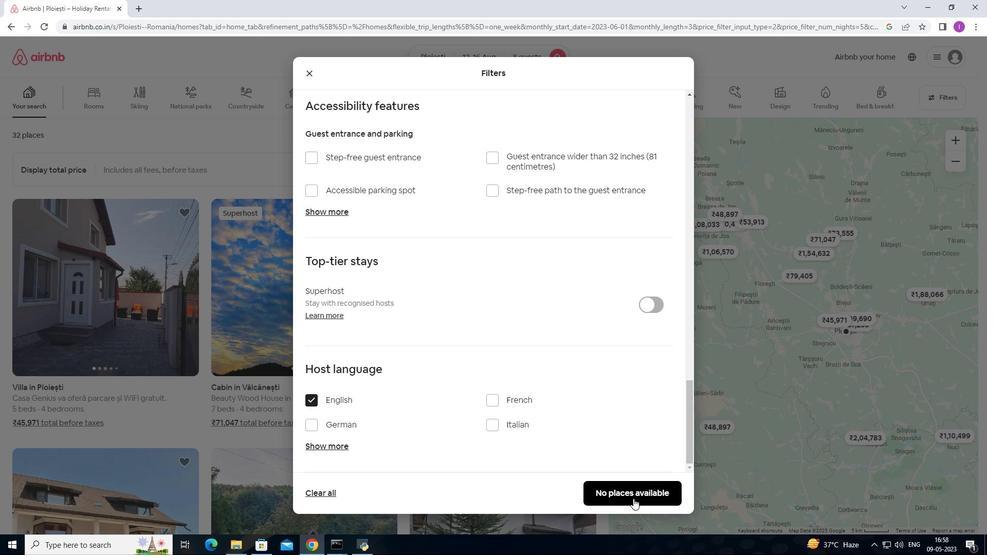 
Action: Mouse moved to (106, 192)
Screenshot: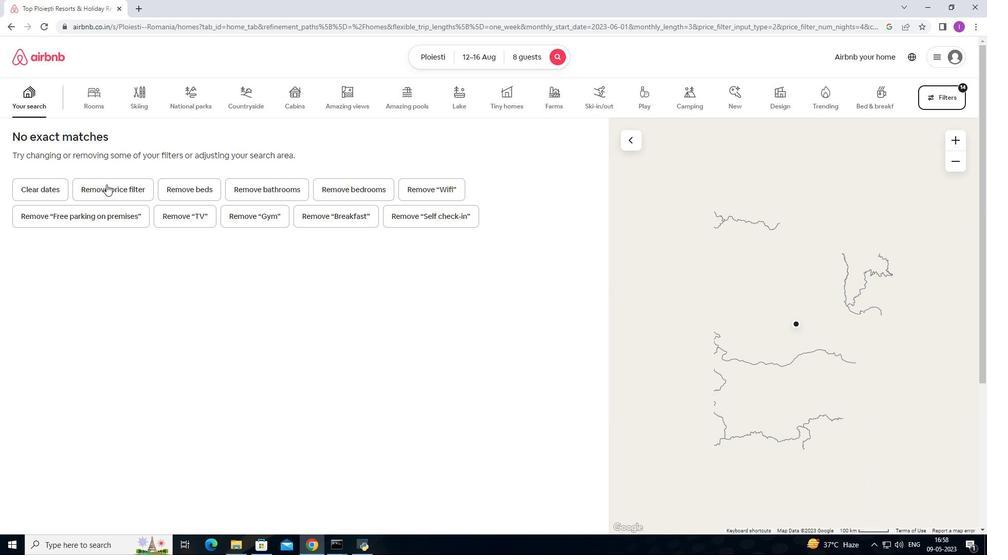 
